 Task: Create an interactive bar chart with variable groupings.
Action: Mouse moved to (142, 55)
Screenshot: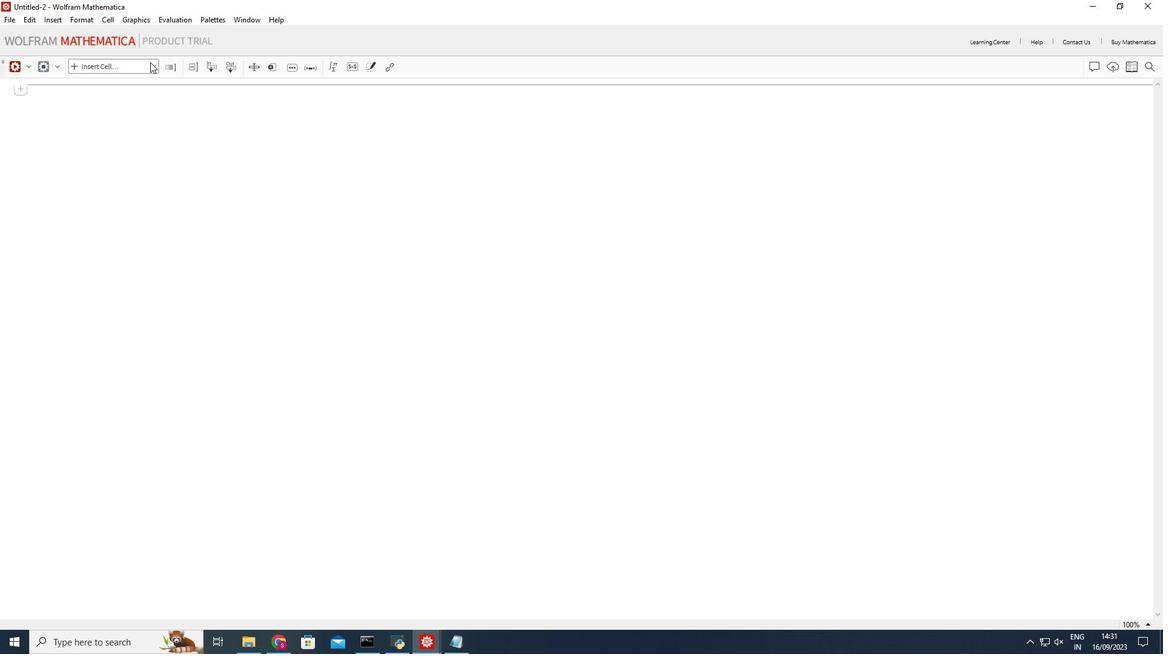 
Action: Mouse pressed left at (142, 55)
Screenshot: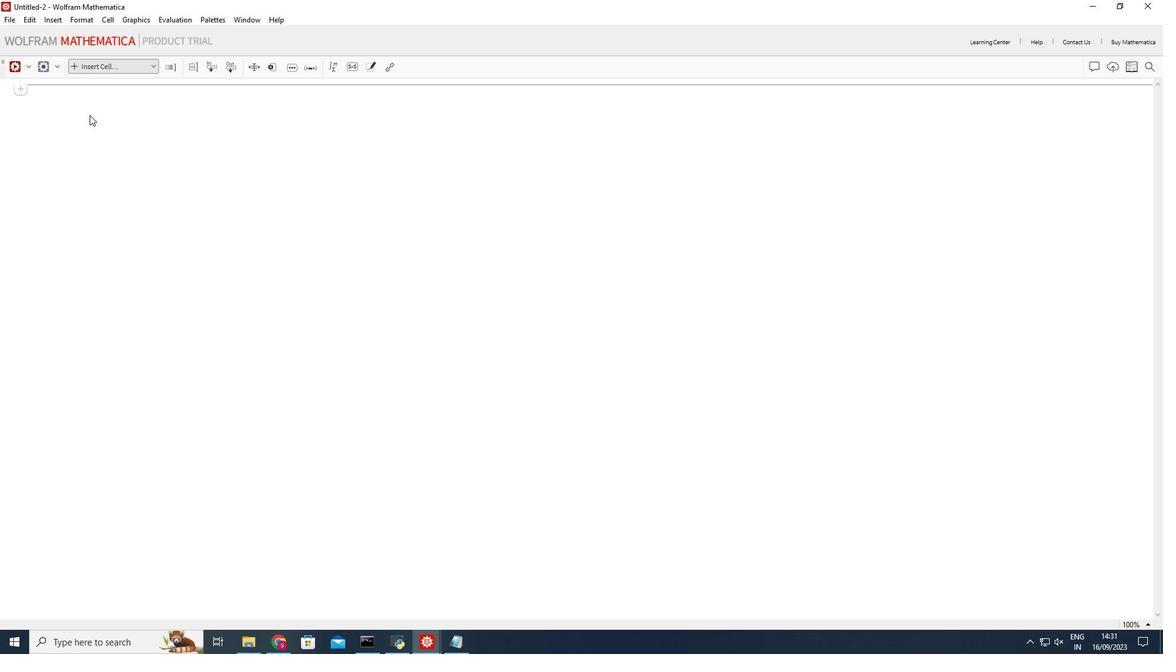 
Action: Mouse moved to (96, 82)
Screenshot: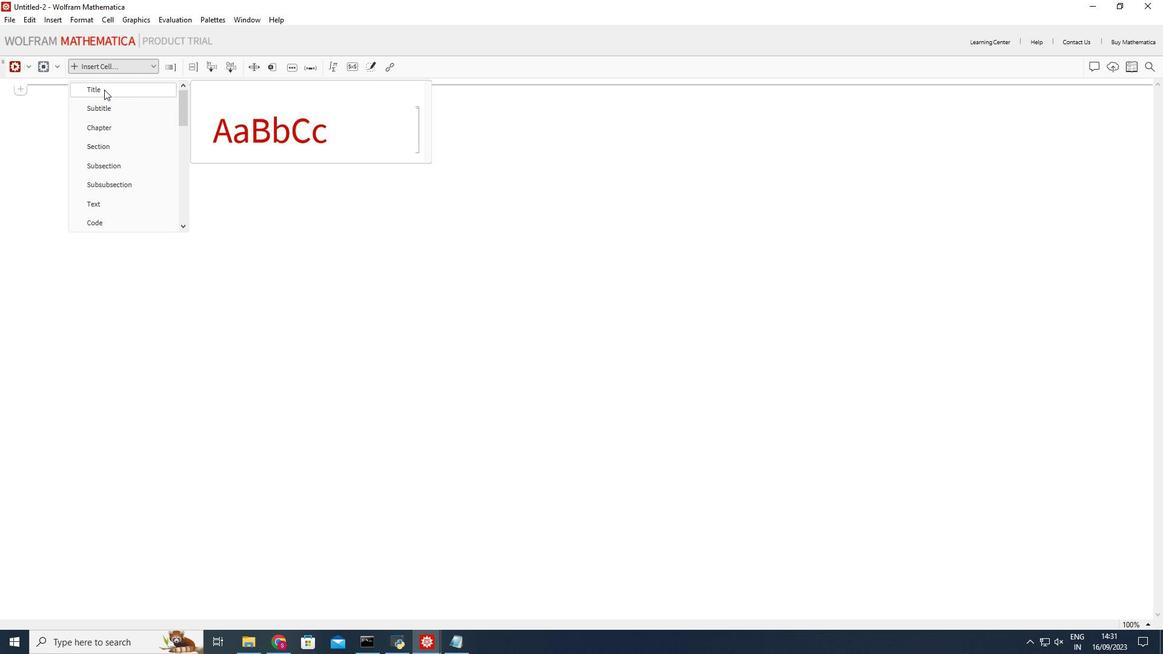 
Action: Mouse pressed left at (96, 82)
Screenshot: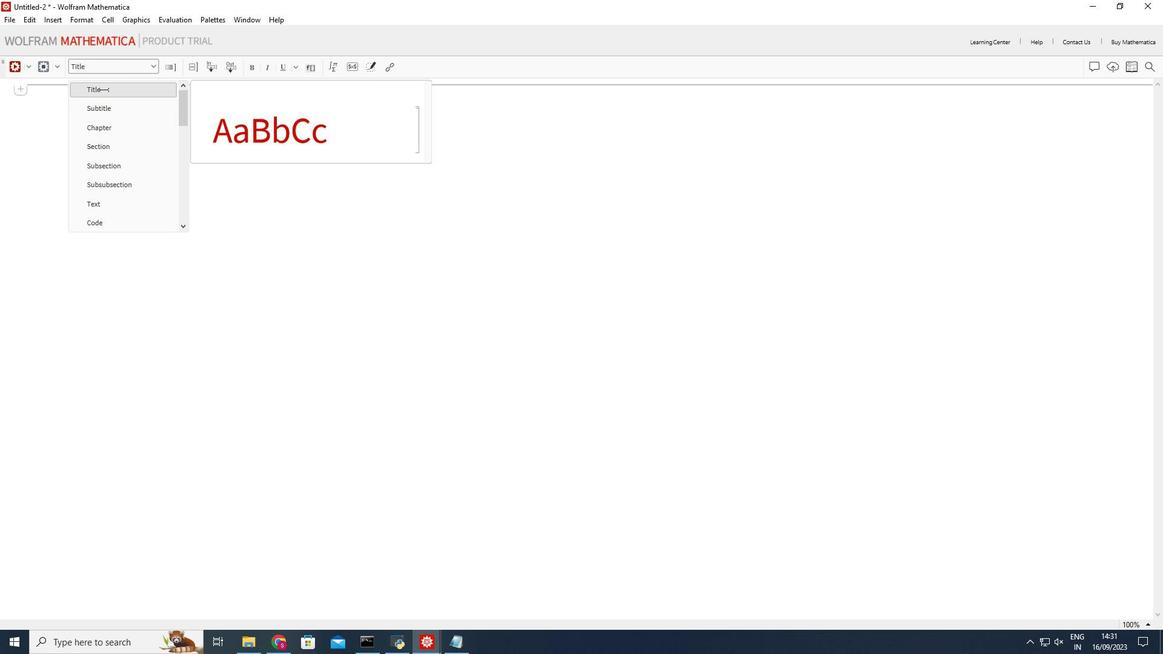 
Action: Mouse moved to (96, 96)
Screenshot: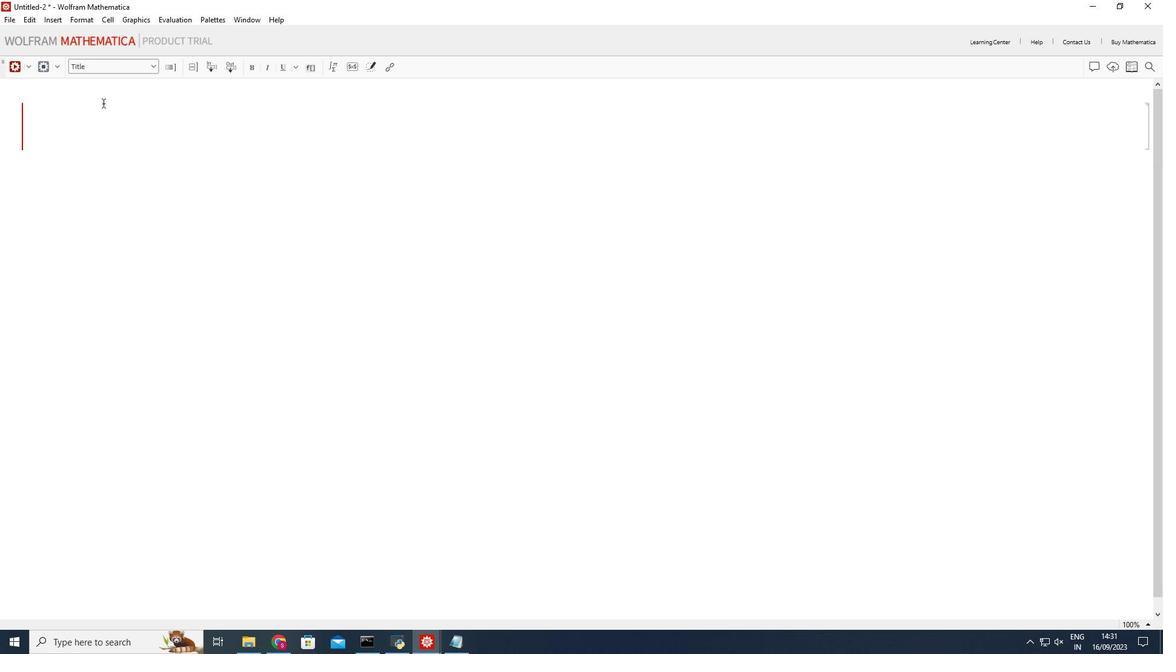 
Action: Mouse pressed left at (96, 96)
Screenshot: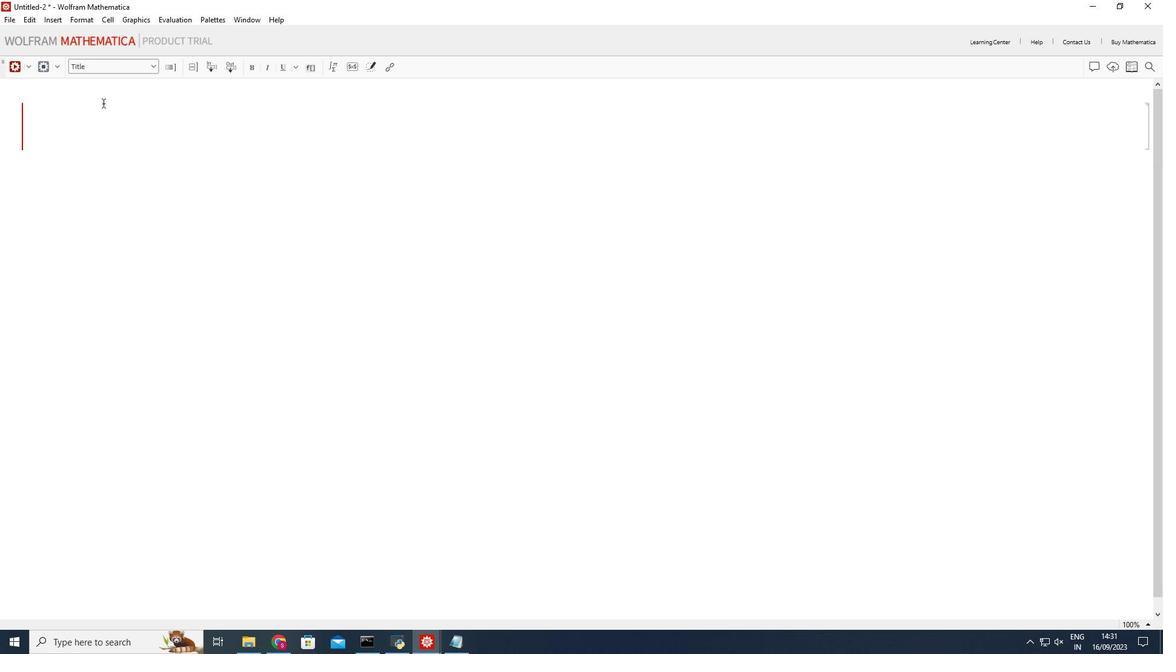 
Action: Mouse moved to (385, 305)
Screenshot: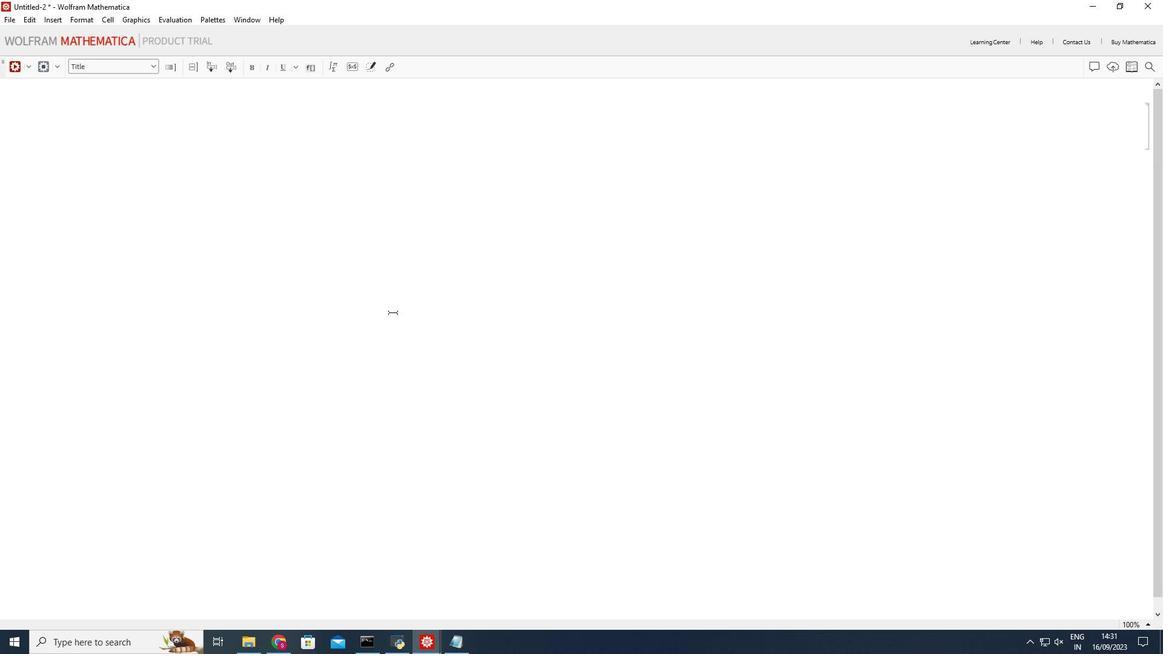 
Action: Key pressed <Key.shift_r>Interactive<Key.space>bar<Key.space>chart<Key.space>with<Key.space>variable<Key.space>groupings
Screenshot: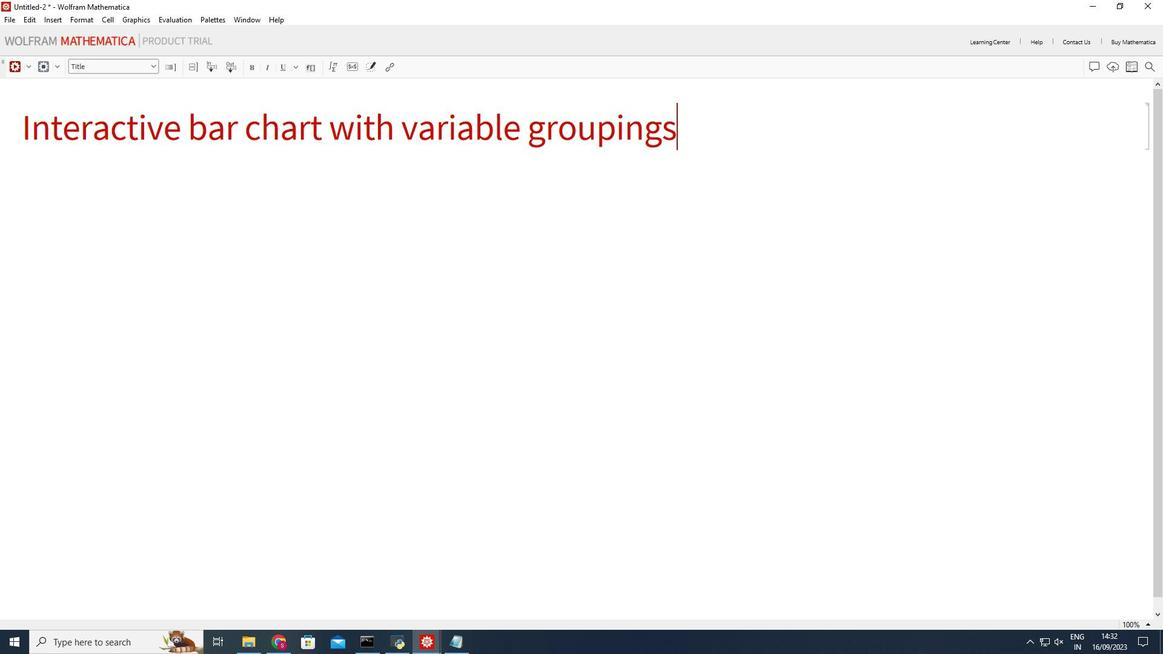 
Action: Mouse moved to (142, 244)
Screenshot: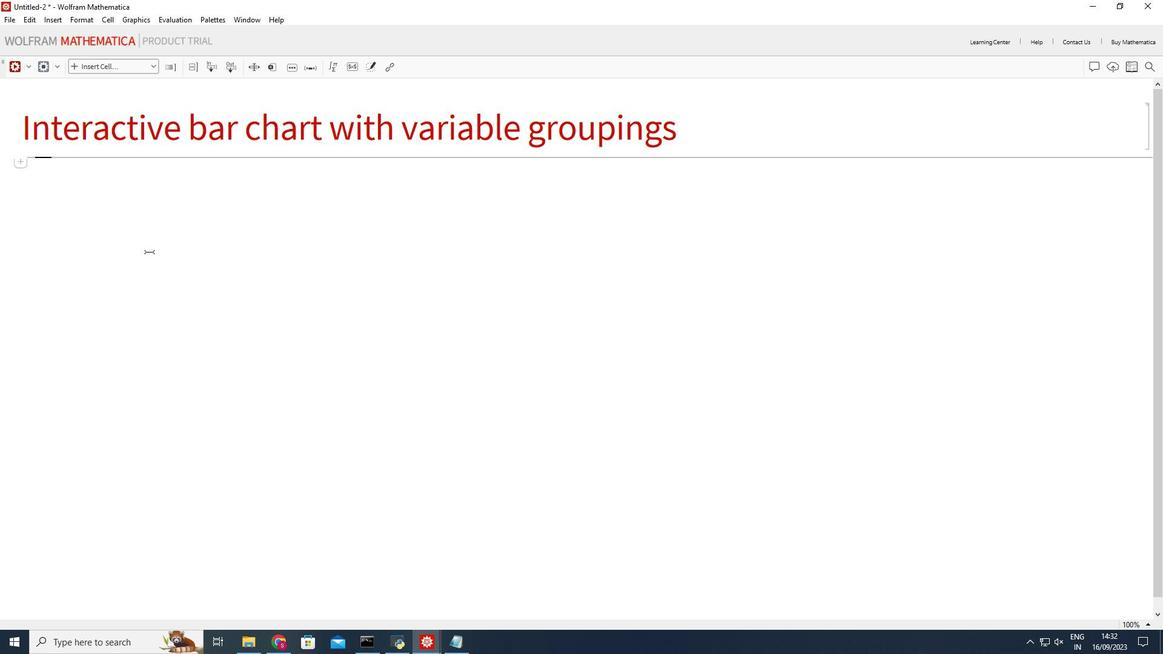 
Action: Mouse pressed left at (142, 244)
Screenshot: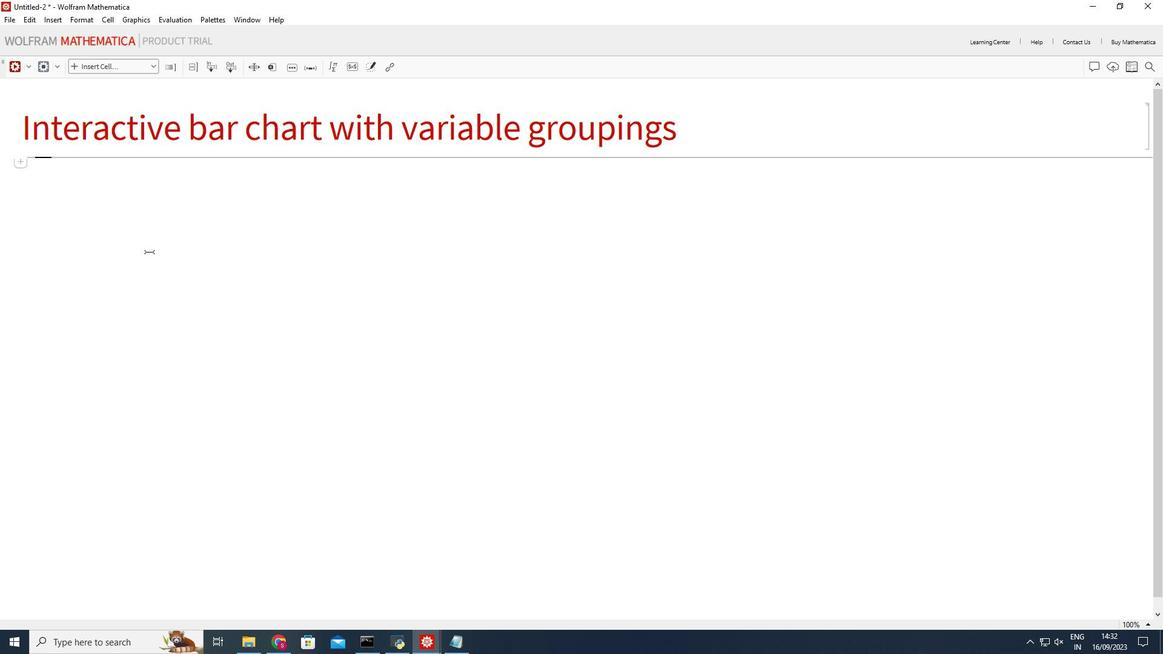 
Action: Mouse moved to (146, 55)
Screenshot: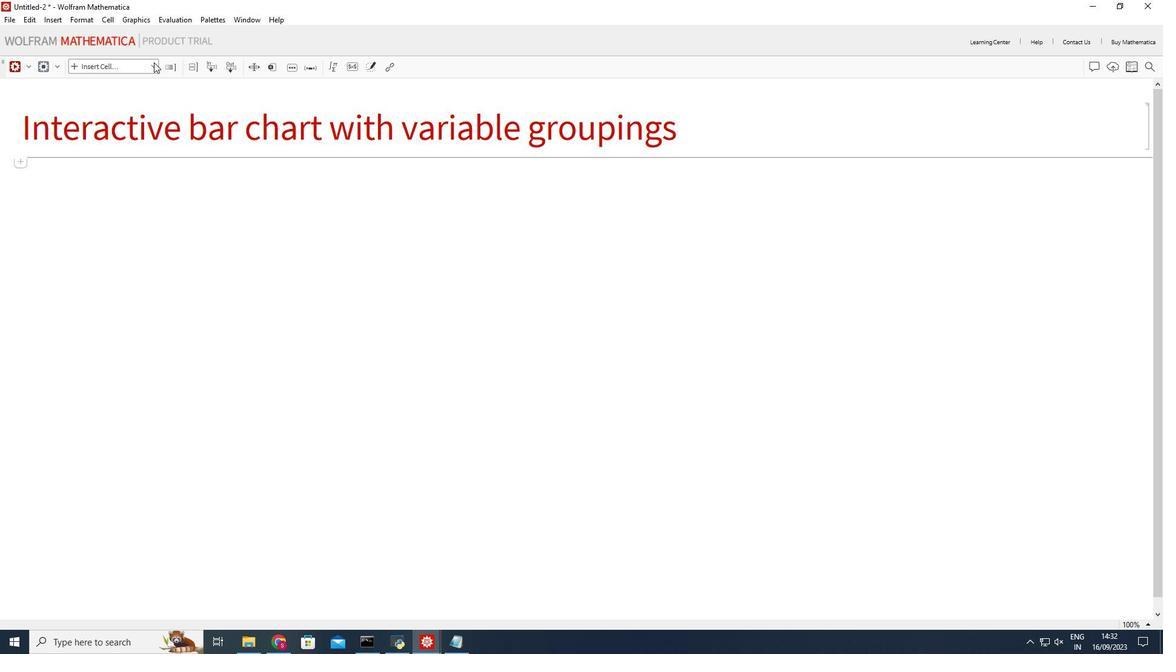 
Action: Mouse pressed left at (146, 55)
Screenshot: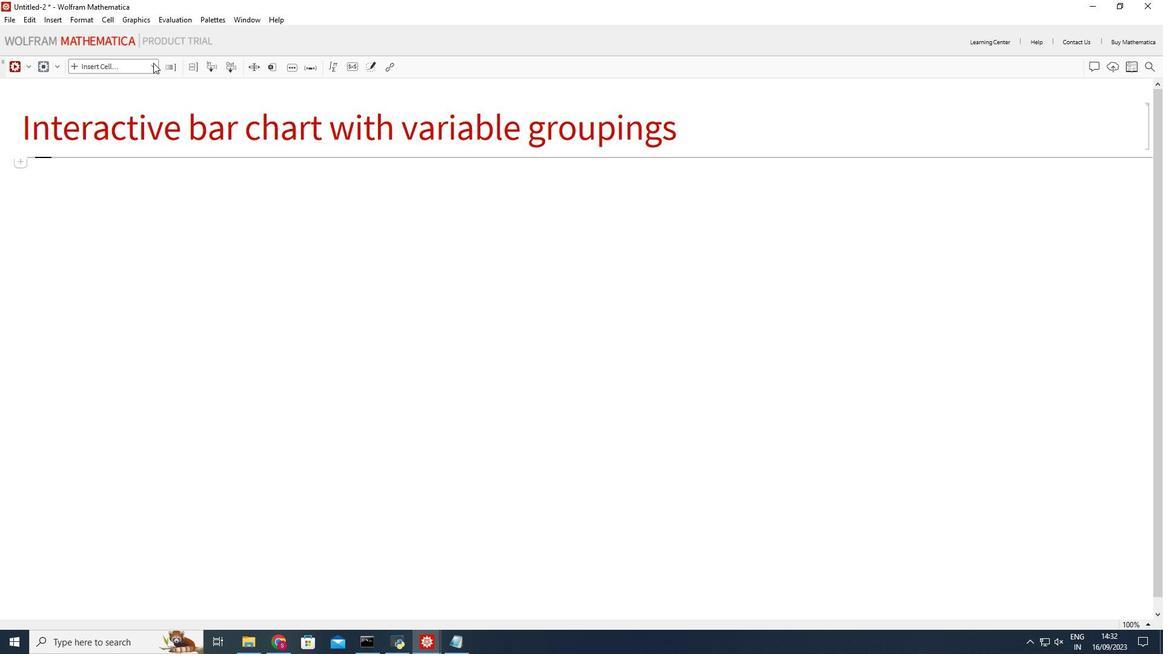 
Action: Mouse moved to (104, 216)
Screenshot: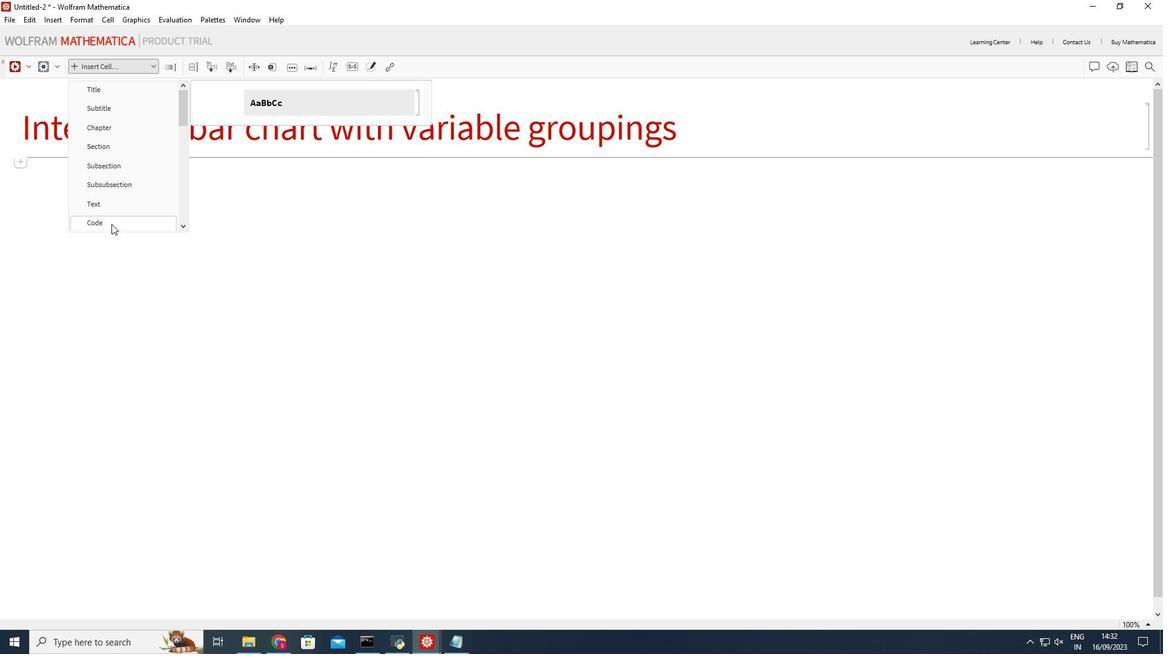 
Action: Mouse pressed left at (104, 216)
Screenshot: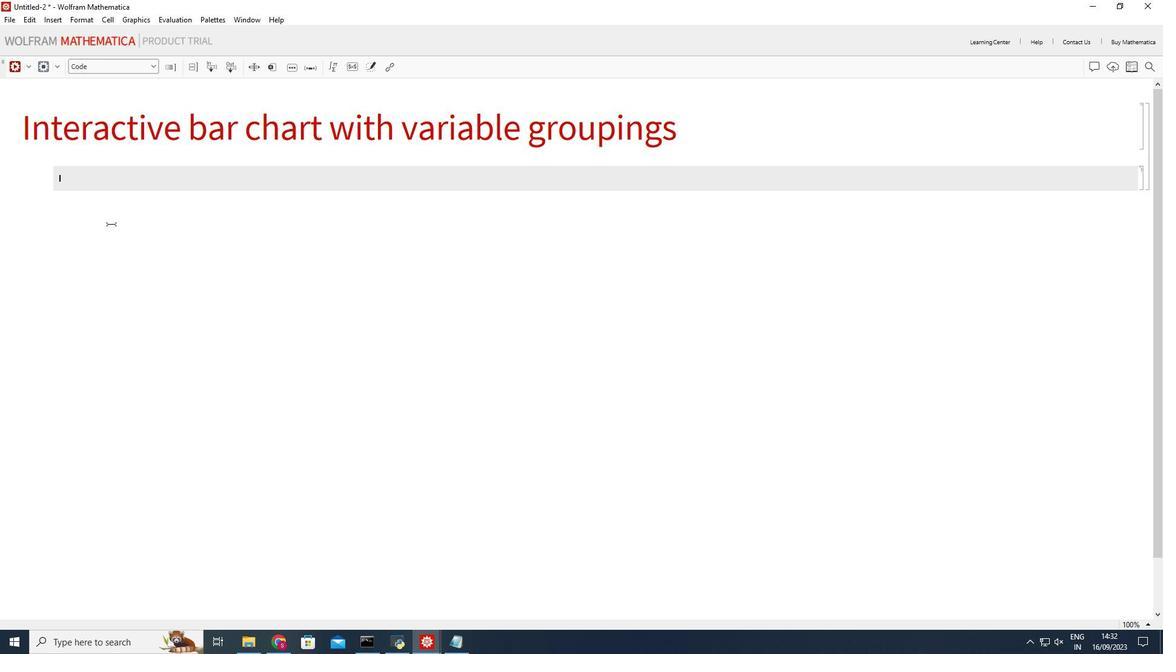 
Action: Mouse moved to (93, 172)
Screenshot: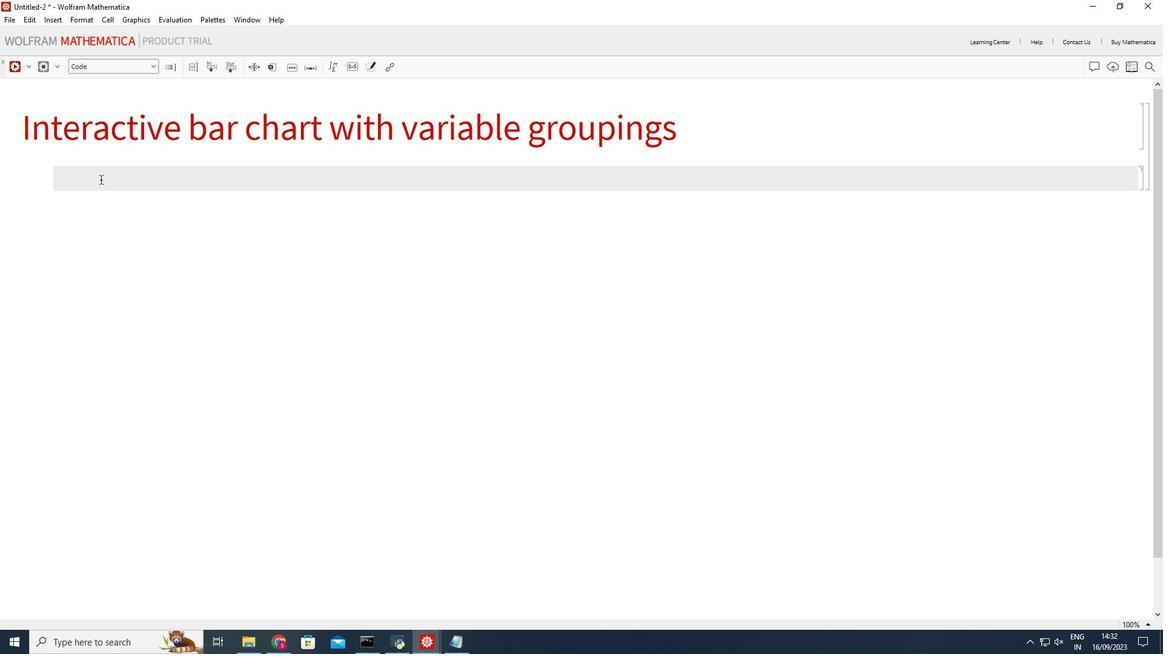
Action: Mouse pressed left at (93, 172)
Screenshot: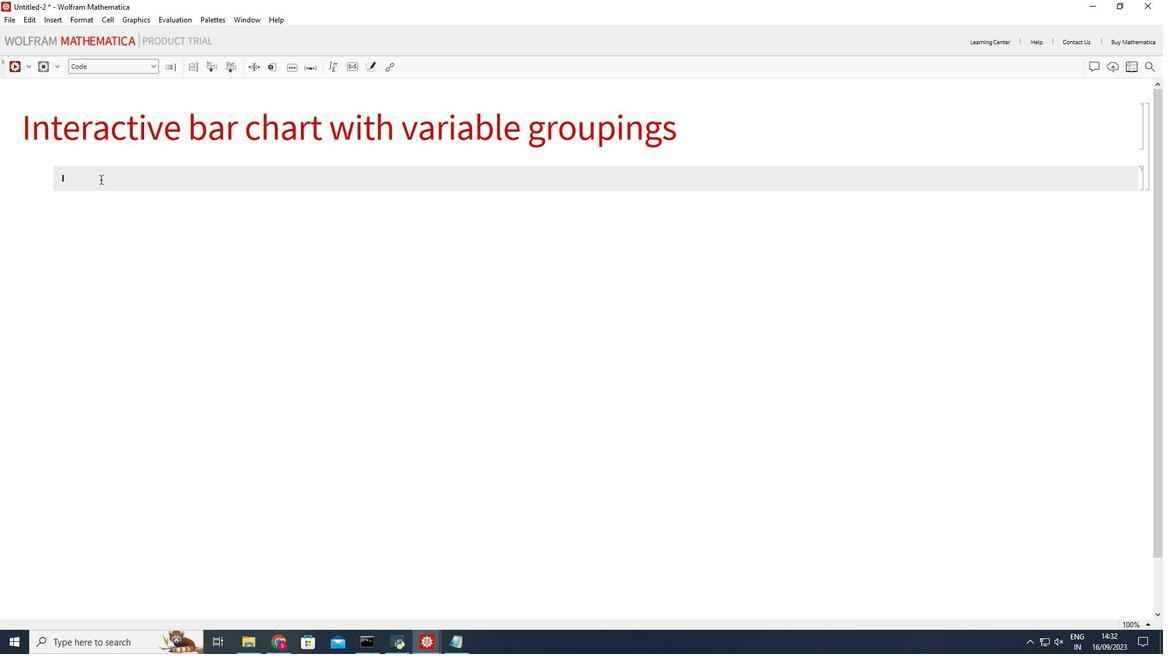 
Action: Mouse moved to (185, 244)
Screenshot: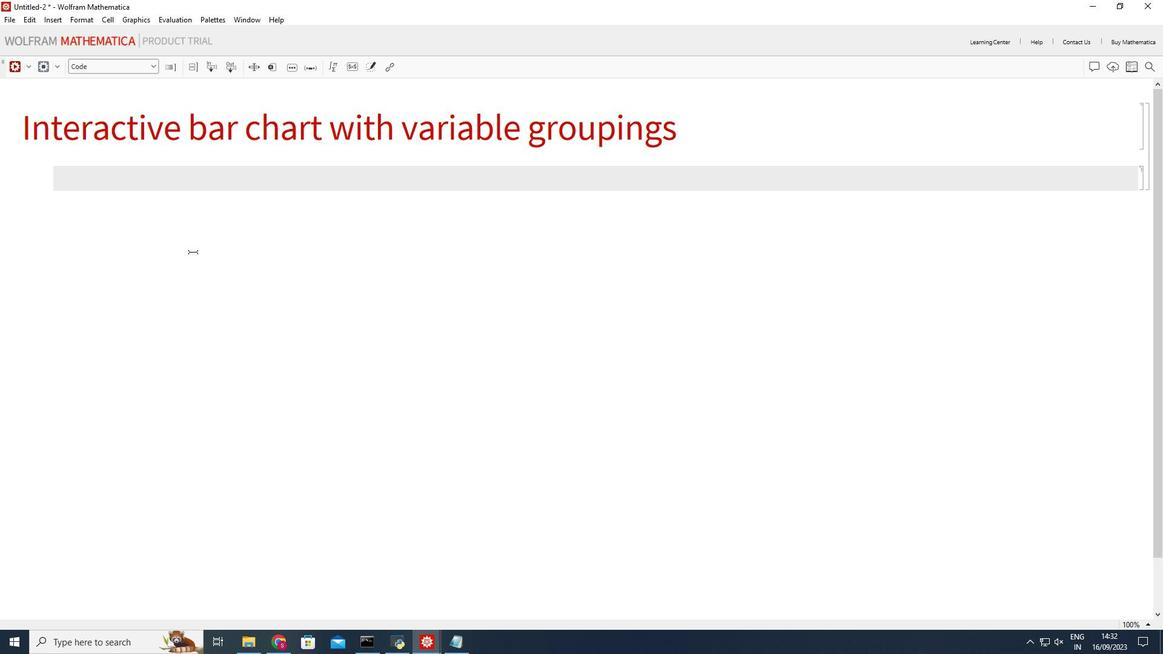 
Action: Key pressed <Key.shift_r>(*
Screenshot: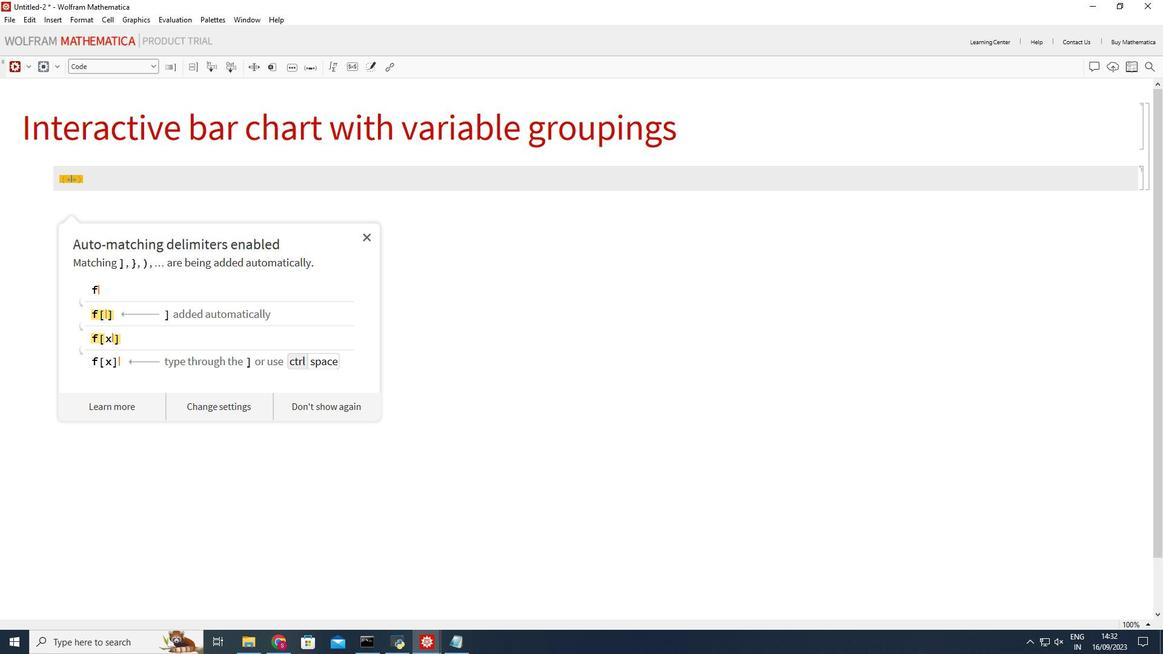 
Action: Mouse moved to (358, 230)
Screenshot: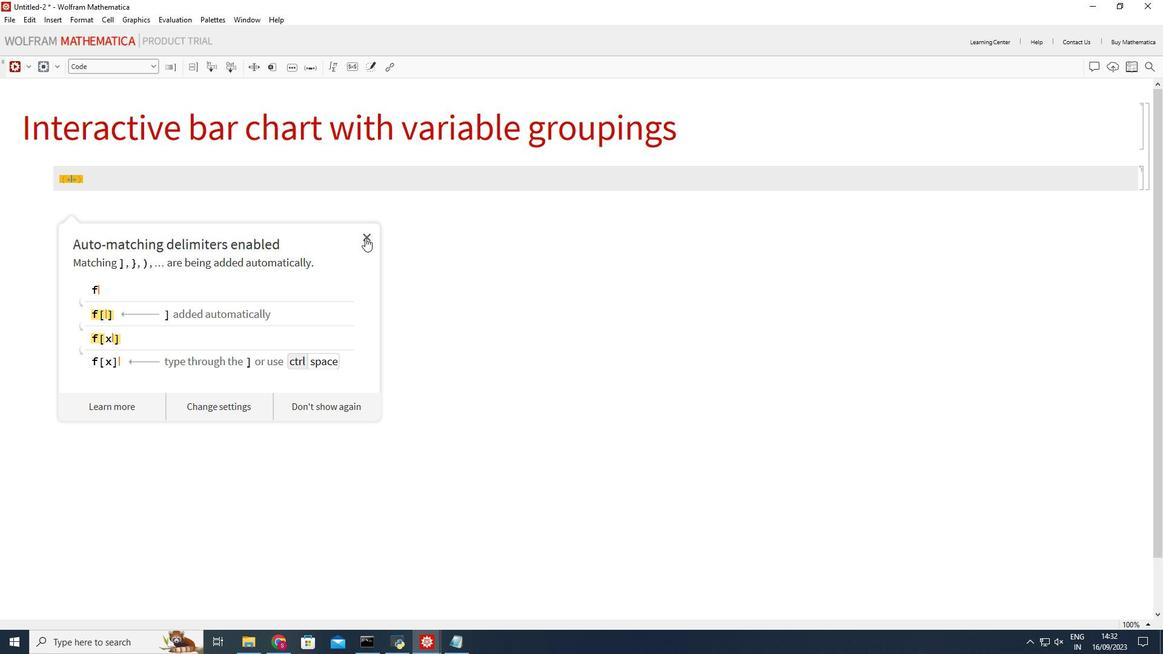 
Action: Mouse pressed left at (358, 230)
Screenshot: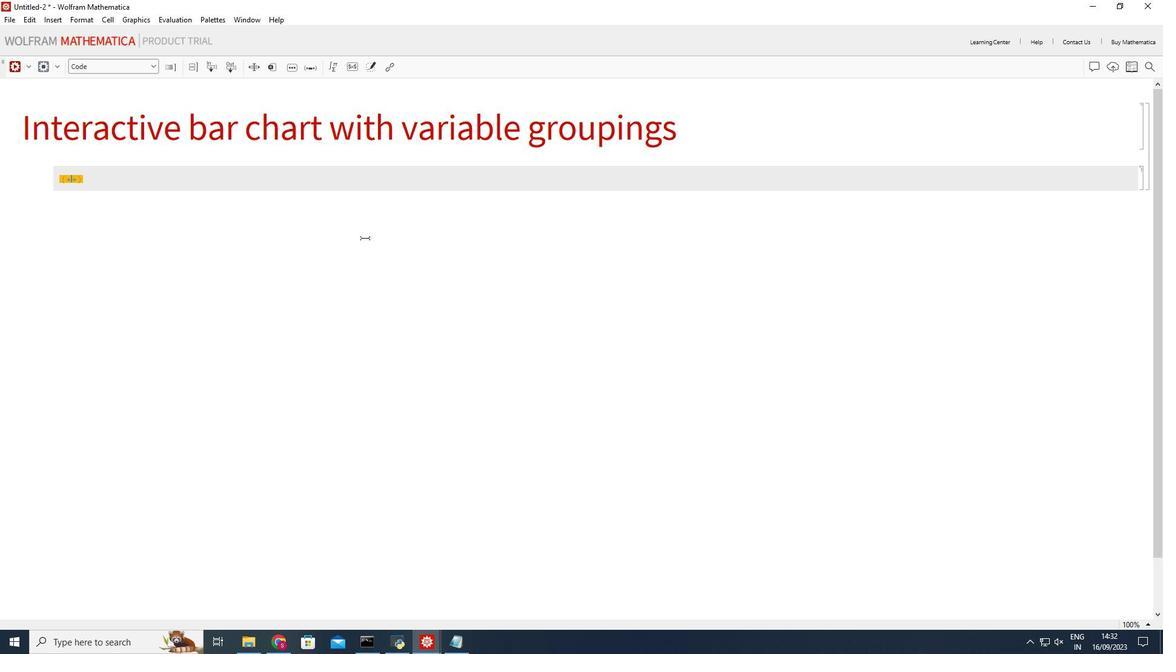 
Action: Mouse moved to (367, 256)
Screenshot: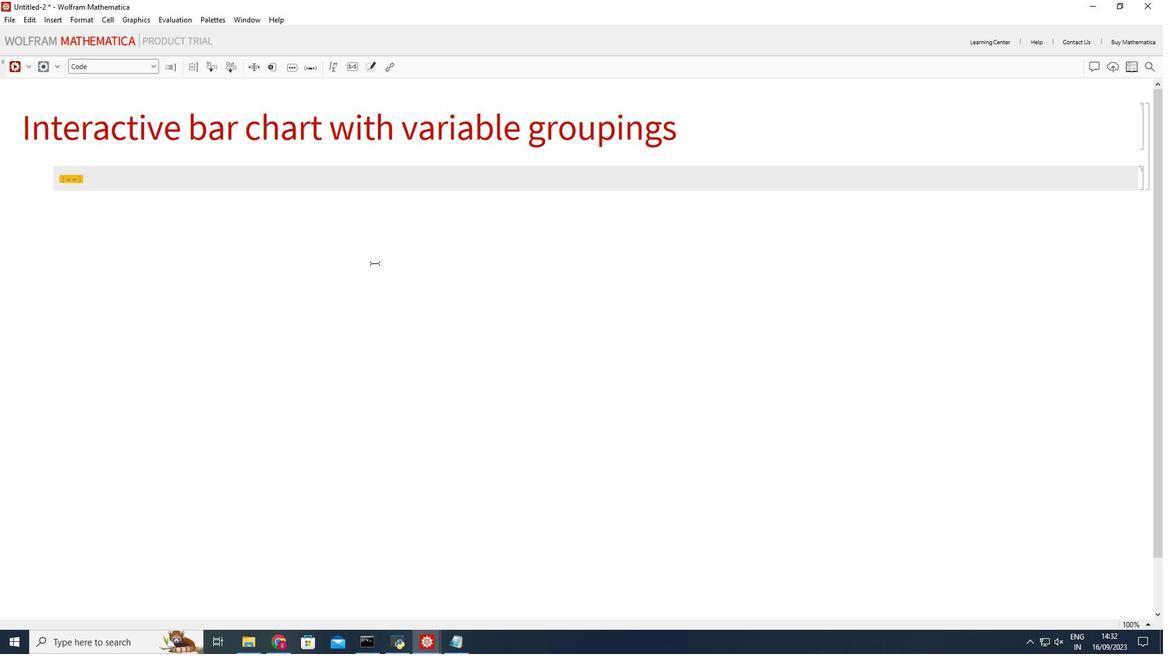 
Action: Key pressed <Key.space><Key.shift_r>Sample<Key.space>data<Key.space>for<Key.space>the<Key.space>bar<Key.space>chart<Key.space><Key.right><Key.right><Key.enter>data<Key.space>=<Key.space><Key.shift_r>{{<Key.shift_r>"<Key.shift_r>Group<Key.space>1<Key.right>,<Key.space><Key.shift_r>"<Key.shift_r><Key.shift_r><Key.shift_r><Key.shift_r><Key.shift_r><Key.shift_r><Key.shift_r><Key.shift_r><Key.shift_r><Key.shift_r><Key.shift_r><Key.shift_r><Key.shift_r><Key.shift_r><Key.shift_r><Key.shift_r>Category<Key.space><Key.shift_r>A<Key.right>,<Key.space>10<Key.shift_r>},<Key.enter><Key.tab><Key.shift_r>{"<Key.shift_r>Group<Key.space>1<Key.right>,<Key.space><Key.shift_r>"<Key.shift_r>Category<Key.space><Key.shift_r>B<Key.right>,<Key.space>15<Key.right><Key.left>,<Key.backspace><Key.right>,<Key.enter><Key.shift_r>{<Key.shift_r>"<Key.shift_r>Gropu<Key.backspace><Key.backspace><Key.backspace>oup<Key.space>1<Key.right>,<Key.space><Key.shift_r>"<Key.shift_r>Catg<Key.backspace>egory<Key.space><Key.shift_r>C<Key.shift_r>",<Key.space>5<Key.right>,<Key.enter><Key.shift_r>{<Key.shift_r>"<Key.shift_r>Group<Key.space>2<Key.shift_r>",<Key.space><Key.shift_r>"<Key.shift_r>Category<Key.space><Key.shift_r>A<Key.right>,<Key.space>8<Key.right>,<Key.enter><Key.shift_r>{<Key.shift_r>"<Key.shift_r>Group<Key.space>2<Key.shift_r>",<Key.space><Key.shift_r>"<Key.shift_r>Category<Key.space><Key.shift_r>B<Key.shift_r>",<Key.space>12<Key.right>,<Key.enter><Key.shift_r>{<Key.shift_r>"<Key.shift_r>Group<Key.space>2<Key.shift_r>",<Key.shift_r>"<Key.shift_r>Category<Key.space><Key.shift_r>C<Key.shift_r>",7<Key.right><Key.right>;<Key.enter><Key.enter><Key.backspace><Key.shift_r>(*<Key.space><Key.shift_r>Function<Key.space>to<Key.space>generate<Key.space>the<Key.space>bar<Key.space>chart<Key.space><Key.right><Key.right><Key.enter>generate<Key.shift_r>Bar<Key.shift_r>Chart<Key.enter>[data<Key.shift_r>_,<Key.space>selected<Key.shift_r>Group<Key.shift_r>_,<Key.space>show<Key.shift_r>Labels<Key.shift_r>_,<Key.space>bar<Key.shift_r>Style<Key.shift_r>_<Key.right><Key.space><Key.shift_r>:=<Key.space><Key.shift_r>Module[<Key.shift_r>{filtered<Key.shift_r>Data,<Key.space>labels,<Key.space>values<Key.space>=<Key.backspace><Key.backspace><Key.right>,<Key.space><Key.left><Key.left><Key.left><Key.left><Key.right><Key.right><Key.right><Key.right><Key.shift_r>(*<Key.shift_r><Key.space><Key.shift_r>Filter<Key.space>data<Key.space>based<Key.space>on<Key.space>selected<Key.space>group<Key.space><Key.right><Key.right><Key.enter>filtered<Key.shift_r>Data<Key.space>=<Key.space><Key.shift_r>Select[data,<Key.space><Key.shift_r>#[[1]]==<Key.space>selected<Key.shift_r>Grop<Key.backspace>up<Key.space><Key.shift_r><Key.shift_r><Key.shift_r><Key.shift_r><Key.shift_r>&];<Key.space><Key.left><Key.left><Key.left><Key.left><Key.left><Key.left><Key.left><Key.left><Key.left><Key.left><Key.left><Key.left><Key.left><Key.left><Key.left><Key.left><Key.left><Key.left><Key.left><Key.left><Key.left><Key.left><Key.left><Key.left><Key.left><Key.left><Key.left><Key.left><Key.left><Key.left><Key.left><Key.left><Key.left><Key.left><Key.left><Key.left><Key.left><Key.left><Key.left><Key.left><Key.left><Key.left><Key.left><Key.left><Key.left><Key.left><Key.left><Key.left><Key.left><Key.left><Key.left><Key.left><Key.left><Key.left><Key.left><Key.left><Key.left><Key.left><Key.left><Key.left><Key.left><Key.right><Key.backspace><Key.enter><Key.right><Key.right><Key.right><Key.right><Key.right><Key.right><Key.right><Key.right><Key.right><Key.right><Key.right><Key.right><Key.right><Key.right><Key.right><Key.right><Key.right><Key.right><Key.right><Key.right><Key.right><Key.right><Key.right><Key.right><Key.right><Key.right><Key.right><Key.right><Key.right><Key.right><Key.right><Key.right><Key.right><Key.right><Key.right><Key.right><Key.right><Key.right><Key.right><Key.right><Key.right><Key.right><Key.right><Key.right><Key.right><Key.right><Key.right><Key.right><Key.right><Key.right><Key.right><Key.right><Key.right><Key.right><Key.right><Key.right><Key.right><Key.right><Key.right><Key.right><Key.space><Key.enter><Key.shift_r><Key.shift_r><Key.shift_r><Key.shift_r><Key.shift_r><Key.shift_r><Key.shift_r><Key.shift_r><Key.shift_r><Key.shift_r><Key.shift_r><Key.shift_r><Key.shift_r><Key.shift_r><Key.shift_r><Key.shift_r><Key.shift_r>(*<Key.space><Key.shift_r>Extract<Key.space>labels<Key.space>and<Key.space>values<Key.space><Key.right><Key.right><Key.space>labels<Key.space>=<Key.space>filtered<Key.shift_r>Data[[<Key.shift_r>All,2<Key.right><Key.right>;<Key.enter>values<Key.space>=<Key.space>filtered<Key.shift_r>Data[[<Key.shift_r>All,3]];<Key.enter><Key.shift_r>(*create<Key.space>the<Key.space>bar<Key.space>chart<Key.space><Key.backspace><Key.right><Key.right><Key.enter><Key.shift_r>Bar<Key.shift_r>Chart[values,<Key.space><Key.shift_r>Chart<Key.shift_r>Labels<Key.enter><Key.space><Key.shift_r>If[show<Key.shift_r>Labels,<Key.space>labels,<Key.space><Key.shift_r>None<Key.right>,<Key.enter><Key.shift_r>Chart<Key.shift_r>Style<Key.enter><Key.space>bar<Key.shift_r>Style,<Key.space><Key.enter><Key.shift_r>Plot<Key.shift_r>Label<Key.enter><Key.shift_r>"<Key.shift_r>Bar<Key.space>chart<Key.space>for<Key.space><Key.right><Key.space><Key.shift_r><><Key.space>selected<Key.shift_r>Groip<Key.backspace><Key.backspace>up,<Key.space><Key.shift_r>Image<Key.shift_r>Size<Key.enter><Key.space>400<Key.right><Key.right><Key.enter><Key.enter><Key.shift_r>(*<Key.shift_r>Define<Key.space>available<Key.space>bar<Key.space>styles<Key.right><Key.right><Key.enter>available<Key.shift_r>Bar<Key.shift_r>Styles<Key.space>=<Key.space><Key.shift_r>Color<Key.shift_r>Daa<Key.backspace>ta[97,<Key.space><Key.shift_r>"<Key.shift_r>Color<Key.shift_r>List<Key.right><Key.right>;<Key.enter><Key.enter><Key.shift_r>(*<Key.space><Key.shift_r>Create<Key.space>an<Key.space>interactive<Key.space>interface<Key.right><Key.right><Key.enter><Key.shift_r>Manipulate[generate<Key.shift_r>Bar<Key.shift_r>Chart<Key.enter>[data,<Key.space>selected<Key.shift_r>Group<Key.enter>,<Key.space>show<Key.shift_r>Labels,<Key.space>bar<Key.shift_r>Style<Key.right>,<Key.space><Key.shift_r>{{selected<Key.shift_r>Group,<Key.space><Key.shift_r>"<Key.shift_r>Group<Key.space>1<Key.right>,<Key.space><Key.shift_r>"<Key.shift_r>Selected<Key.space><Key.shift_r>Group<Key.shift_r>:<Key.space><Key.right><Key.right>,<Key.space><Key.shift_r>"<Key.backspace><Key.shift_r><Key.shift_r><Key.shift_r><Key.shift_r><Key.shift_r><Key.shift_r><Key.shift_r>{<Key.shift_r>"<Key.shift_r>Group<Key.space>1<Key.right>,<Key.space><Key.shift_r>"<Key.shift_r>Group<Key.space>2<Key.right><Key.right><Key.right>,<Key.space><Key.enter><Key.shift_r>{{show<Key.shift_r>Labels<Key.enter>,<Key.space><Key.shift_r><Key.shift_r>True,<Key.space><Key.shift_r>"<Key.shift_r>Show<Key.space><Key.shift_r>Labels<Key.right><Key.right>,<Key.space><Key.shift_r>{<Key.shift_r>True,<Key.space><Key.shift_r>False<Key.right><Key.right>,<Key.space><Key.shift_r>{{bar<Key.shift_r>Style,<Key.space>available<Key.shift_r>Bar<Key.shift_r>Styles[[1]],<Key.space><Key.shift_r>"<Key.shift_r>Bar<Key.space><Key.shift_r>Style<Key.right><Key.right>,<Key.space>available<Key.shift_r>Bar<Key.shift_r>Styles<Key.right>,<Key.space><Key.shift_r>Control<Key.shift_r>Type<Key.enter><Key.space><Key.shift_r>{<Key.shift_r>Setter<Key.shift_r>Bar,<Key.space><Key.shift_r>Checkbox<Key.enter>,<Key.space><Key.shift_r>Popup<Key.shift_r>Menu<Key.right><Key.right><Key.enter><Key.shift_r><Key.enter>
Screenshot: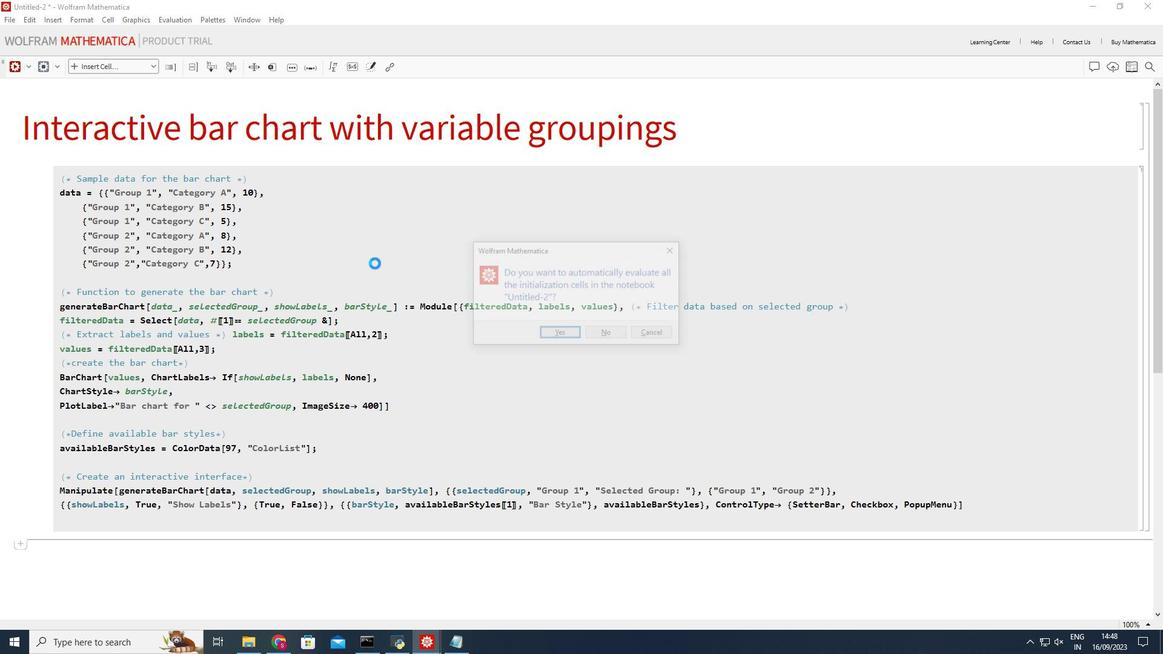 
Action: Mouse moved to (567, 325)
Screenshot: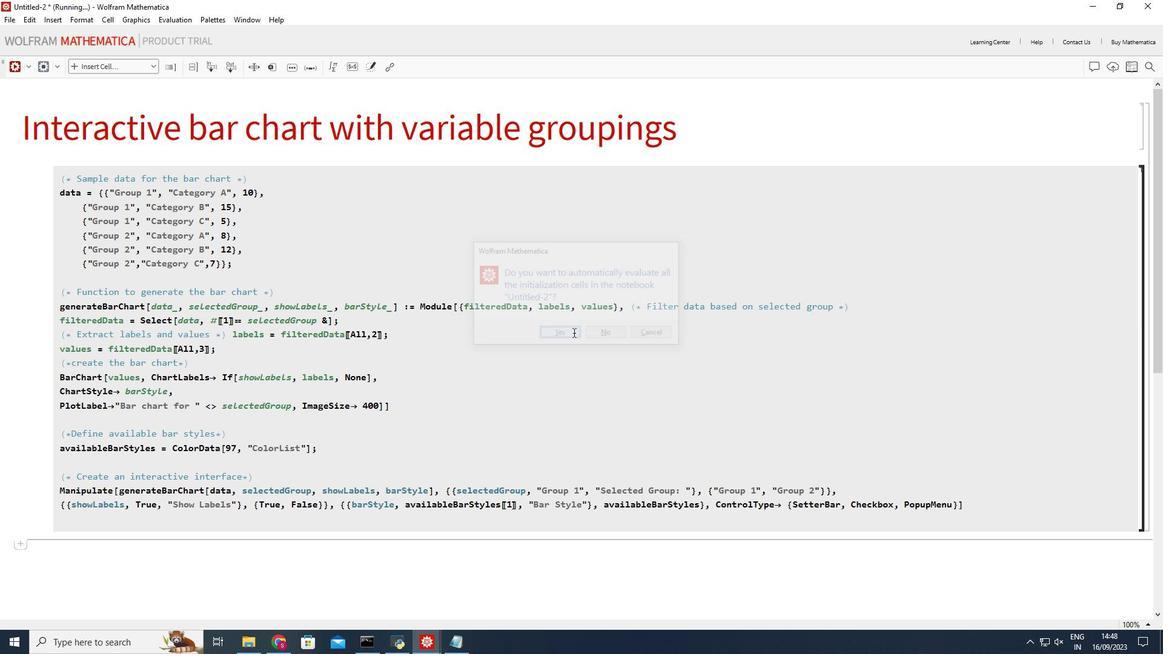 
Action: Mouse pressed left at (567, 325)
Screenshot: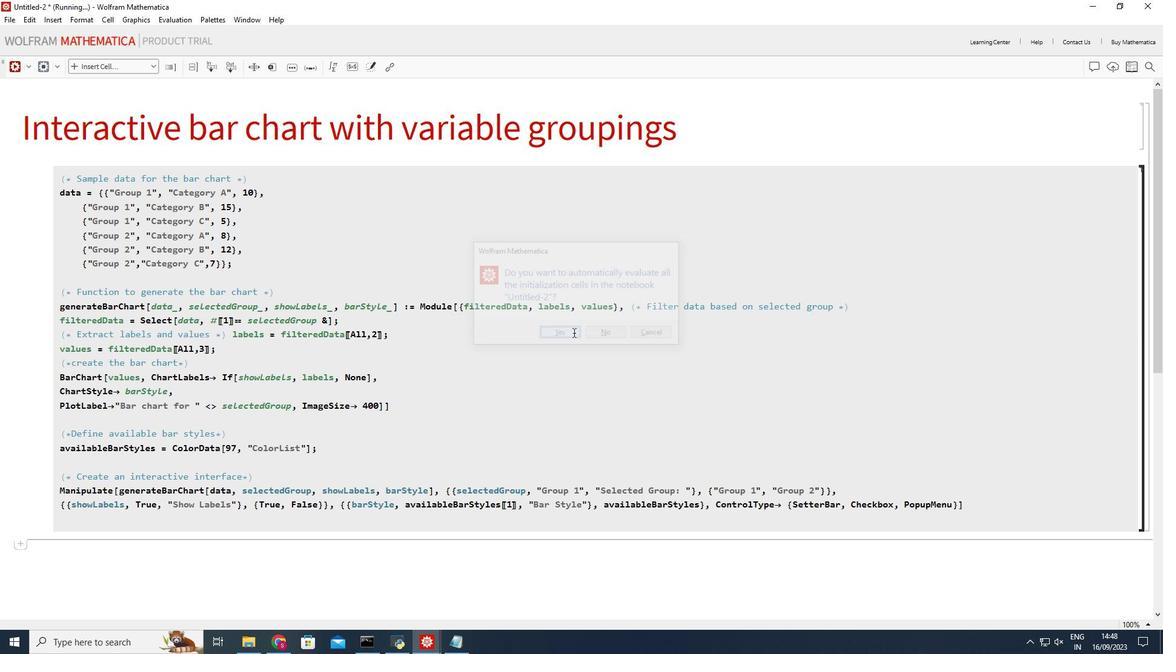 
Action: Mouse scrolled (567, 325) with delta (0, 0)
Screenshot: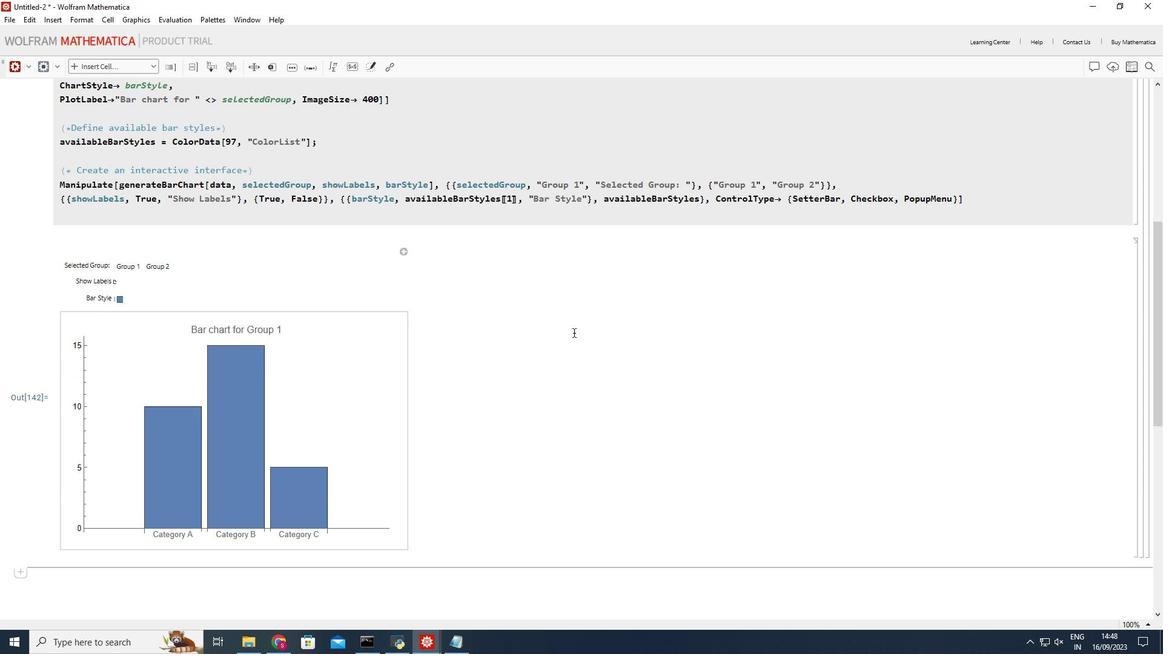 
Action: Mouse scrolled (567, 325) with delta (0, 0)
Screenshot: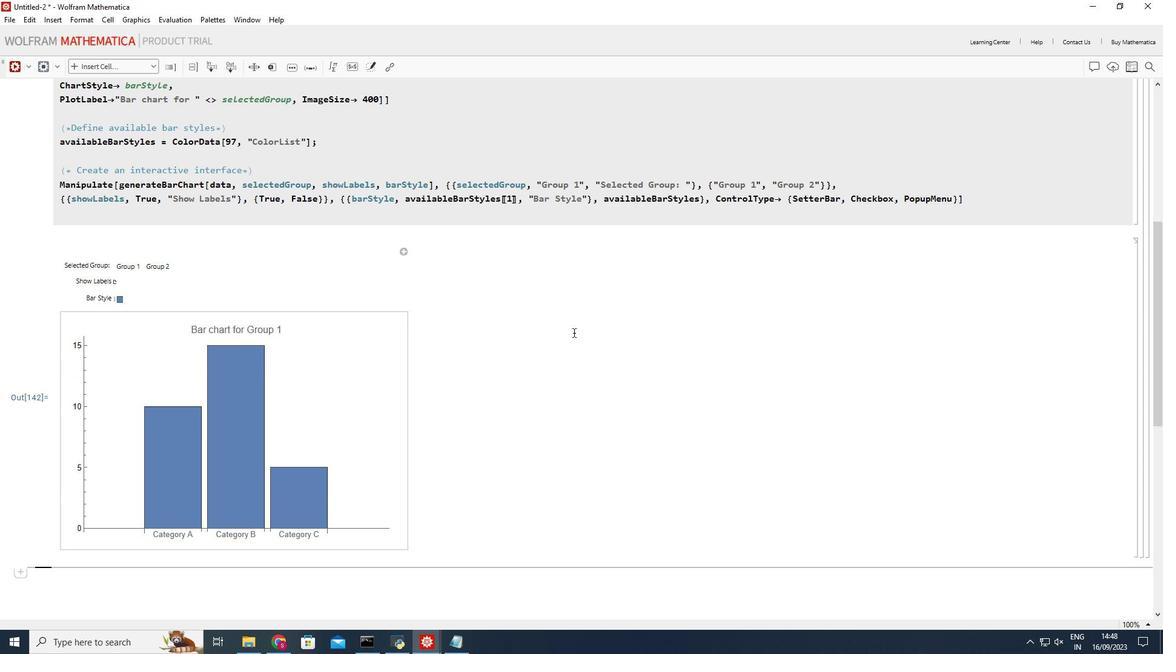 
Action: Mouse scrolled (567, 325) with delta (0, 0)
Screenshot: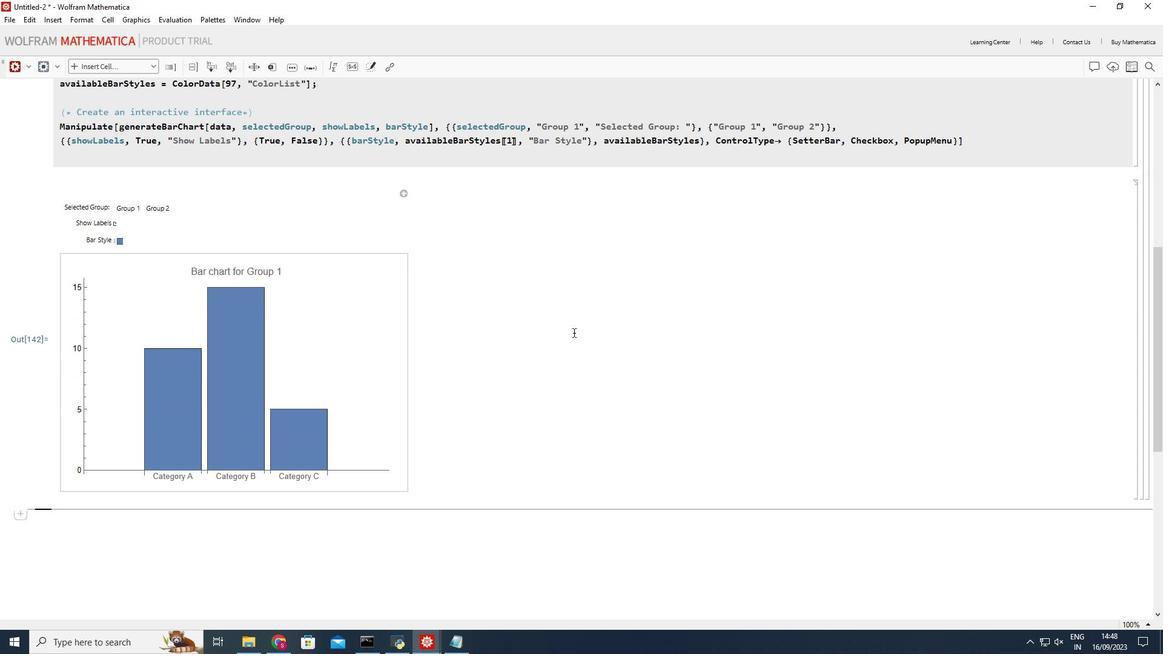 
Action: Mouse moved to (153, 199)
Screenshot: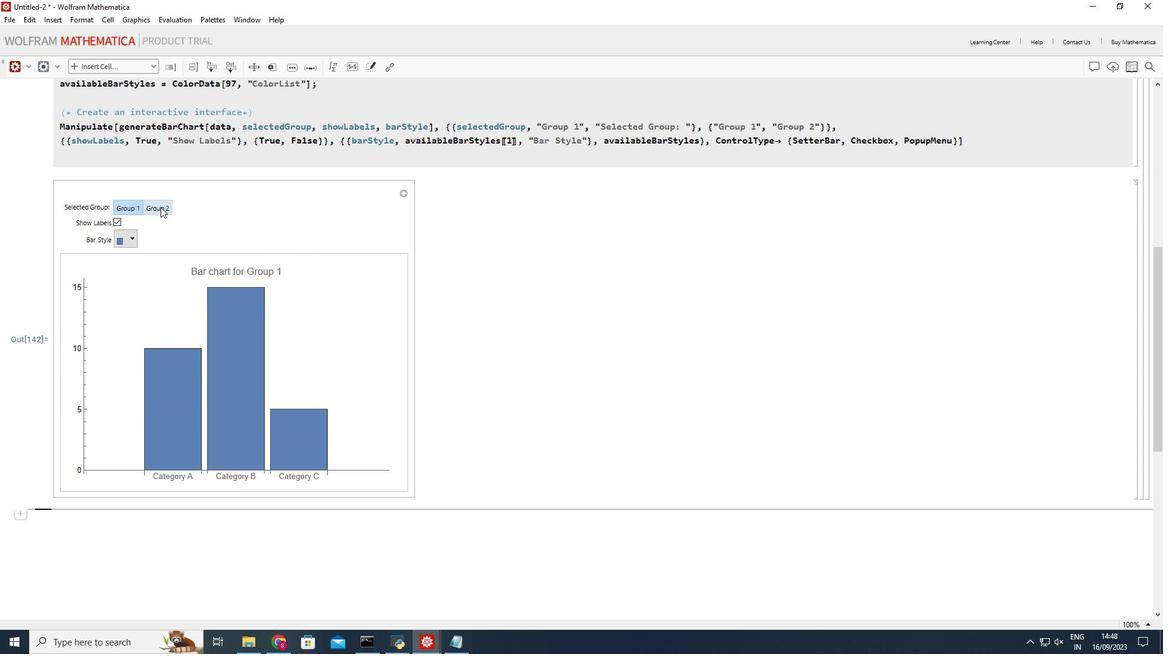 
Action: Mouse pressed left at (153, 199)
Screenshot: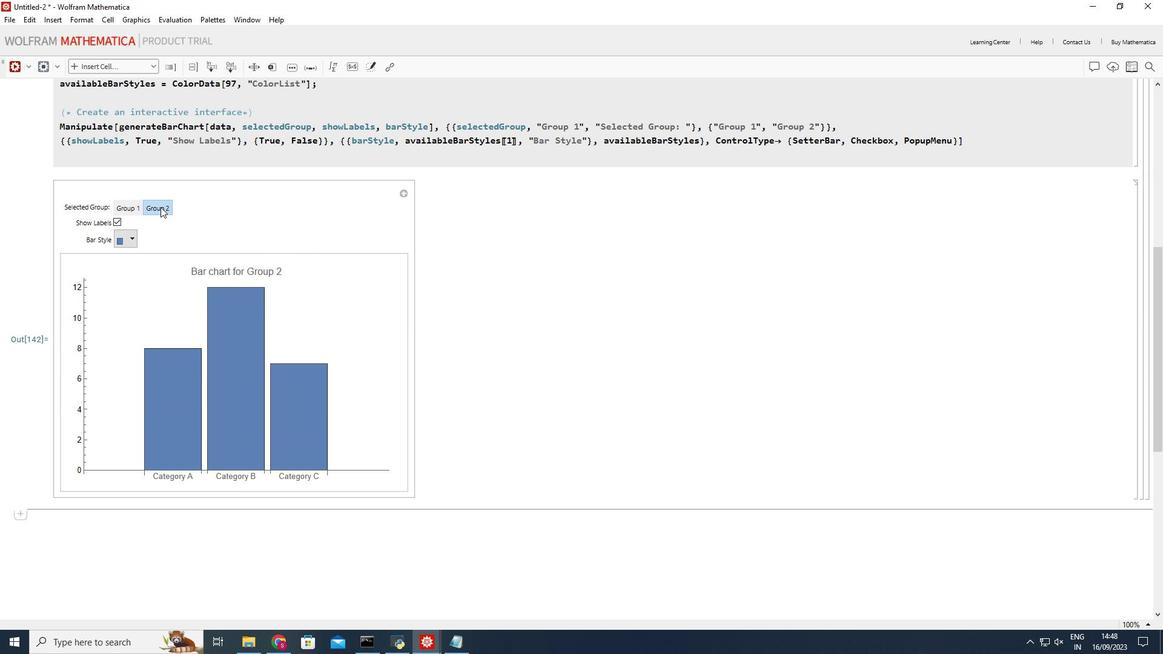 
Action: Mouse moved to (110, 212)
Screenshot: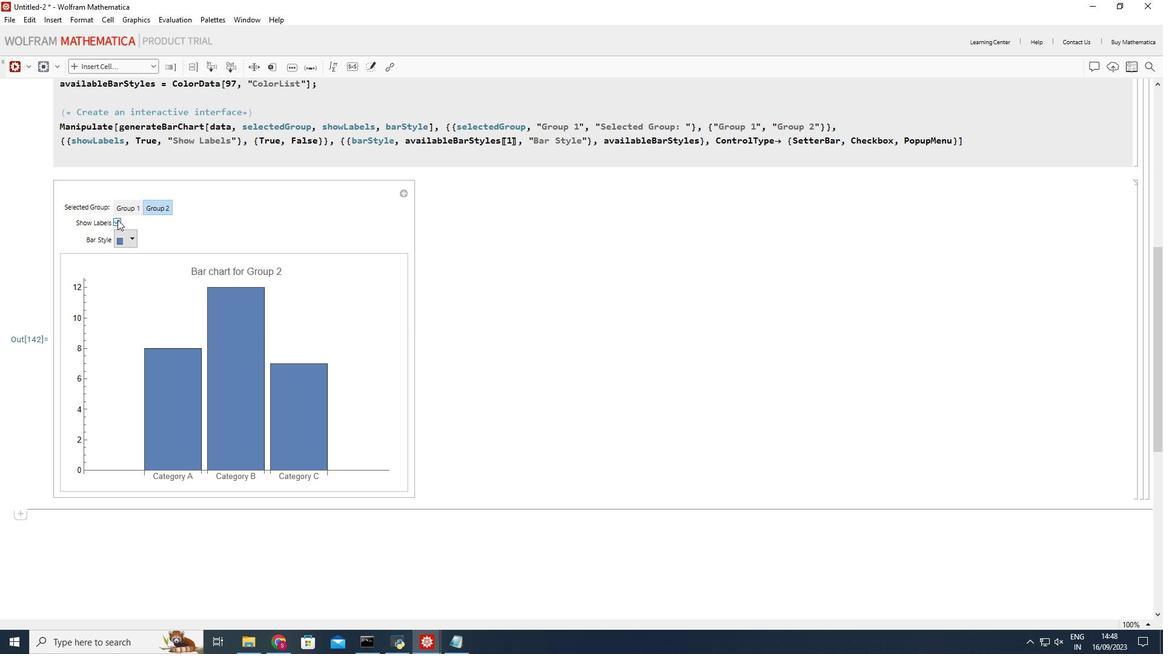 
Action: Mouse pressed left at (110, 212)
Screenshot: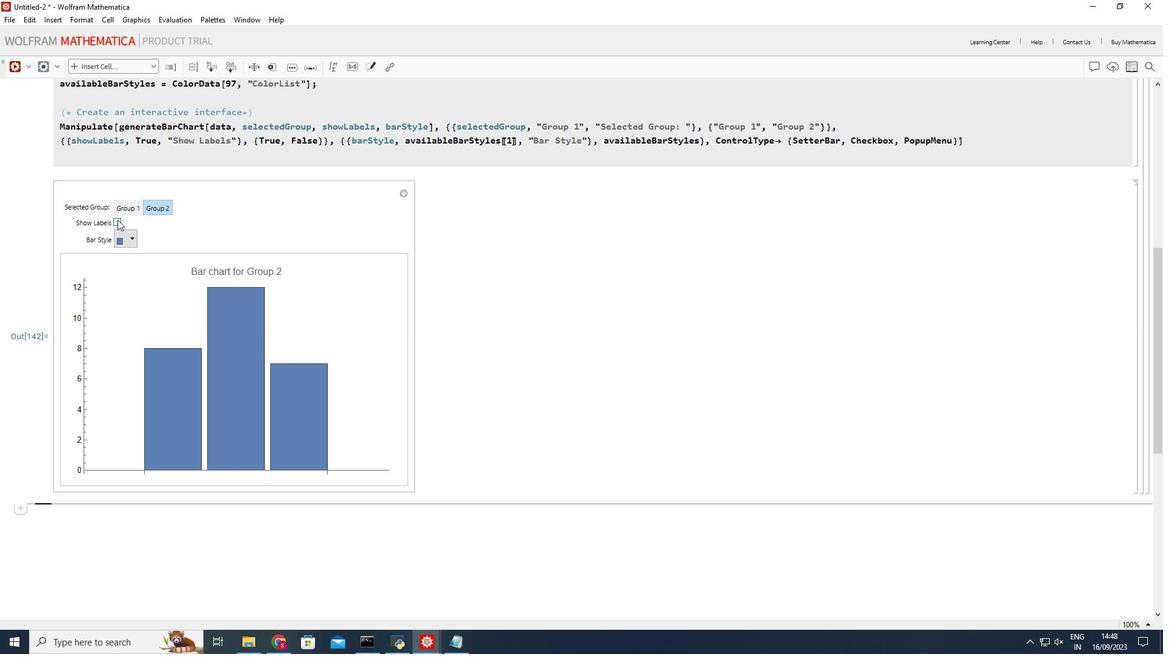 
Action: Mouse moved to (121, 229)
Screenshot: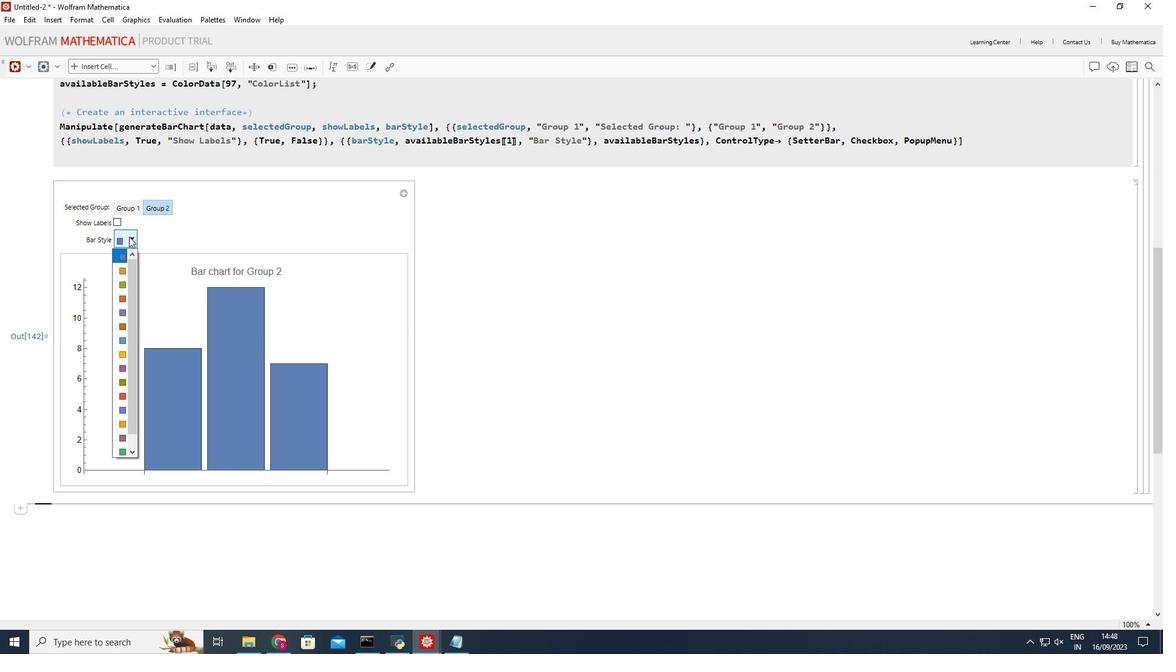 
Action: Mouse pressed left at (121, 229)
Screenshot: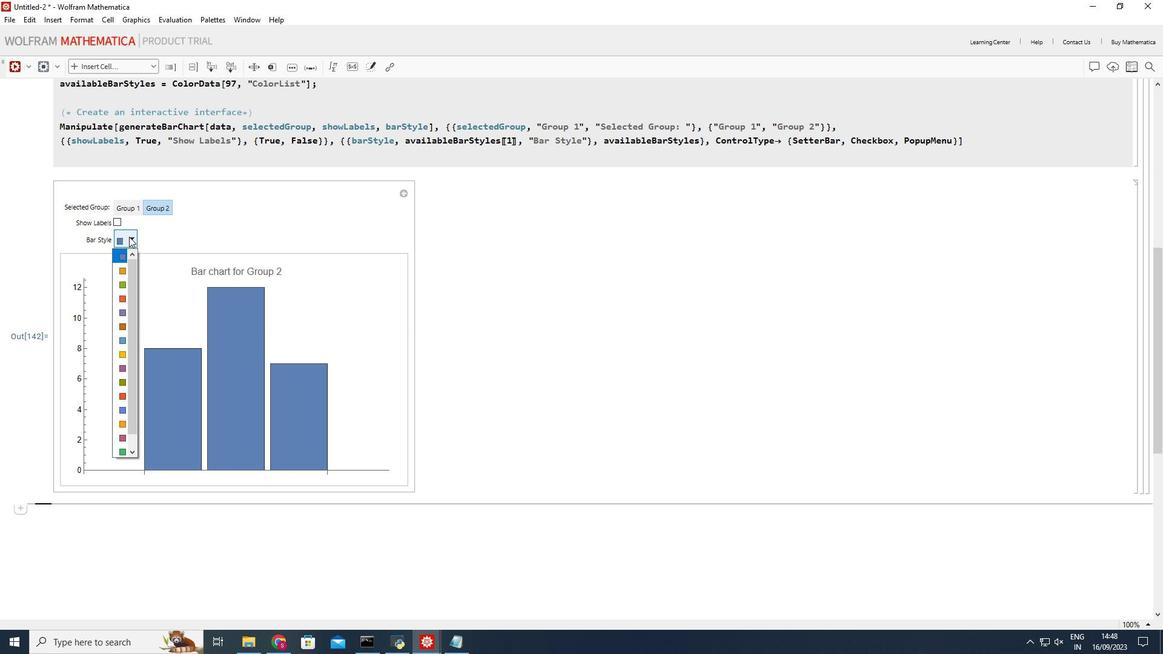 
Action: Mouse moved to (117, 388)
Screenshot: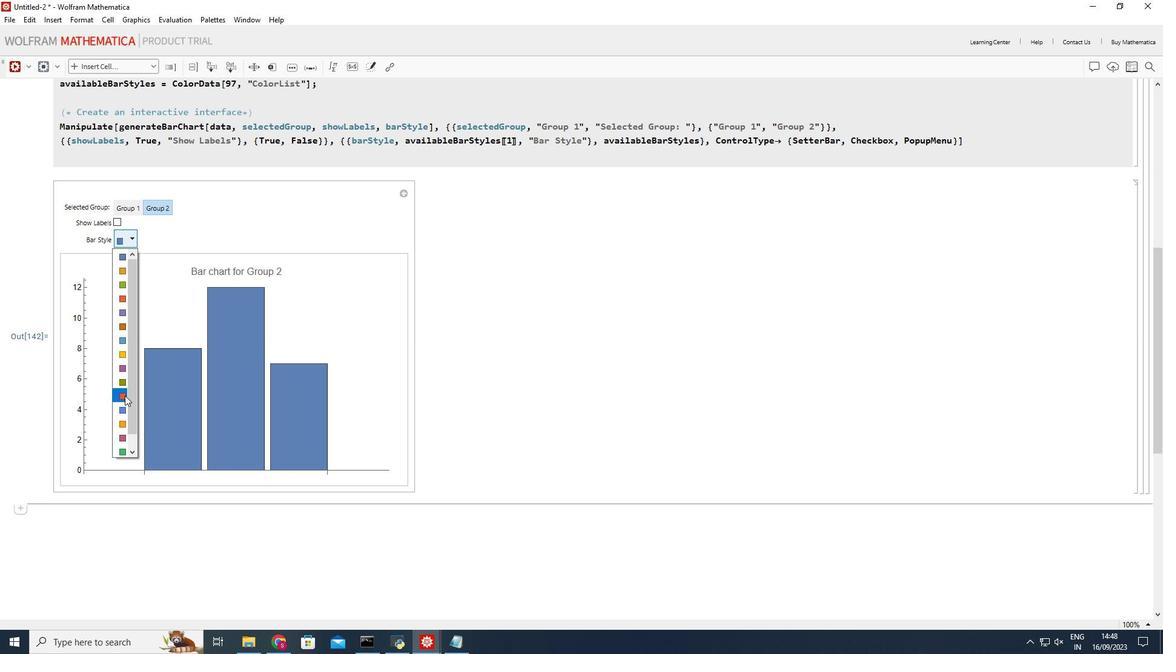 
Action: Mouse pressed left at (117, 388)
Screenshot: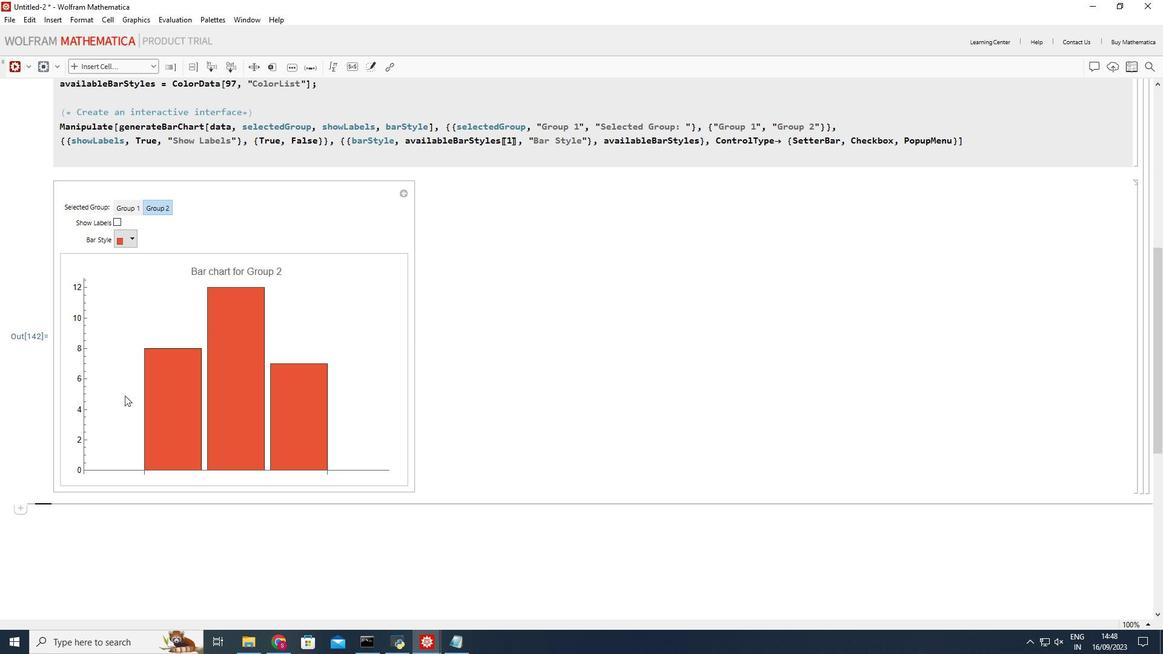 
Action: Mouse moved to (109, 212)
Screenshot: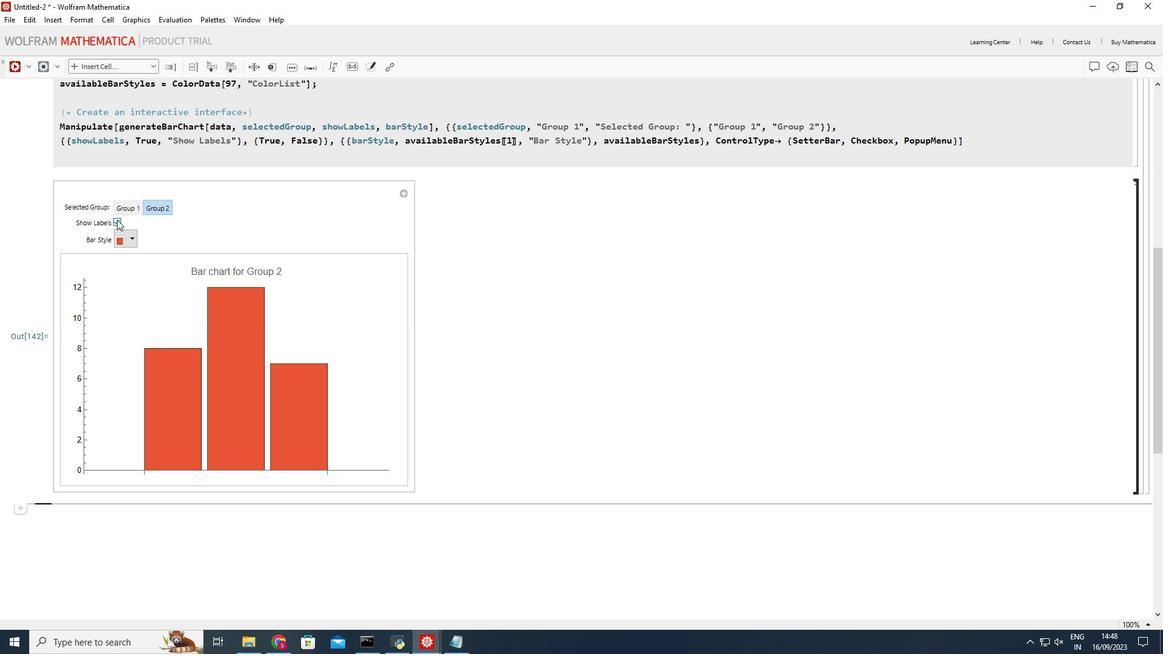 
Action: Mouse pressed left at (109, 212)
Screenshot: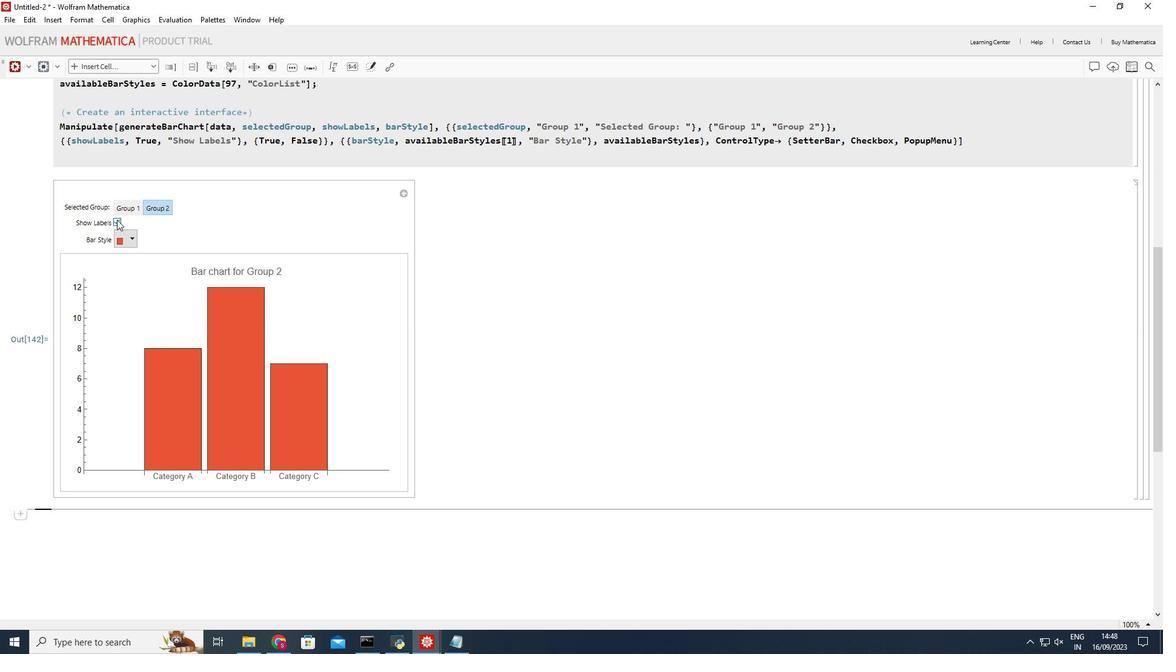 
Action: Mouse moved to (119, 201)
Screenshot: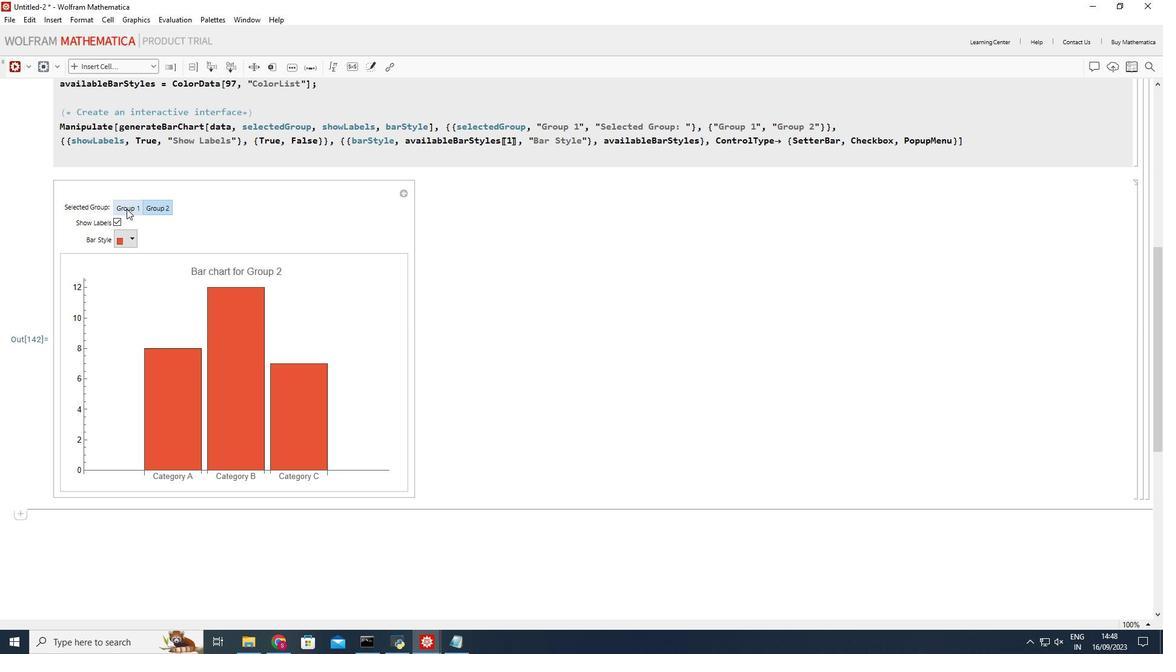 
Action: Mouse pressed left at (119, 201)
Screenshot: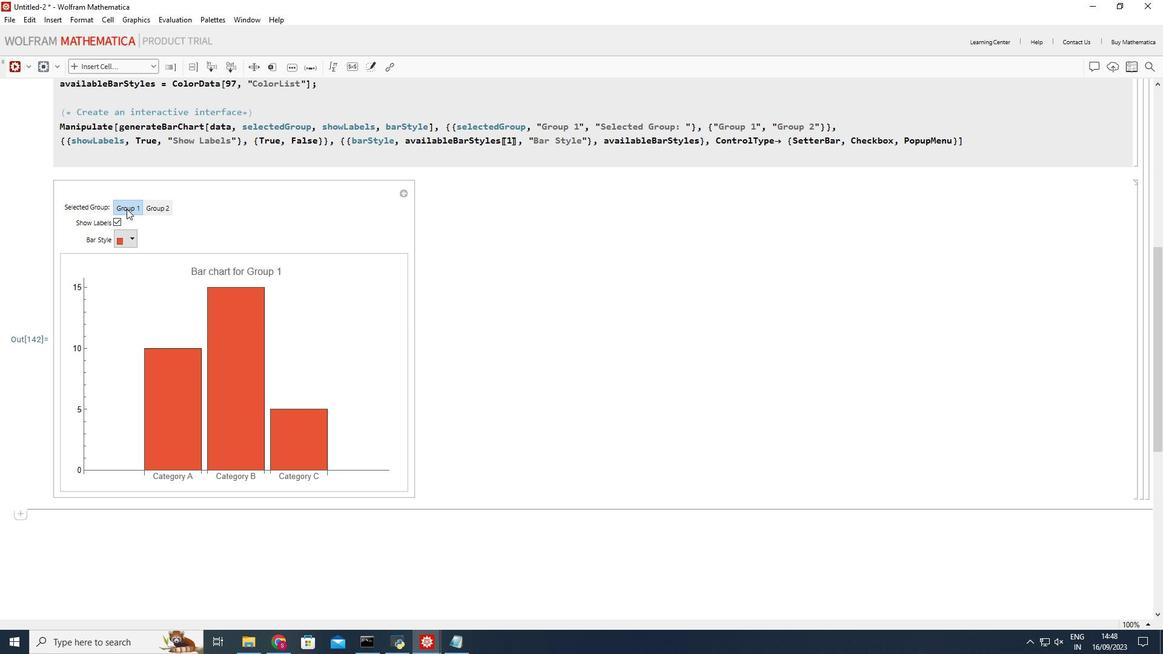 
Action: Mouse moved to (823, 371)
Screenshot: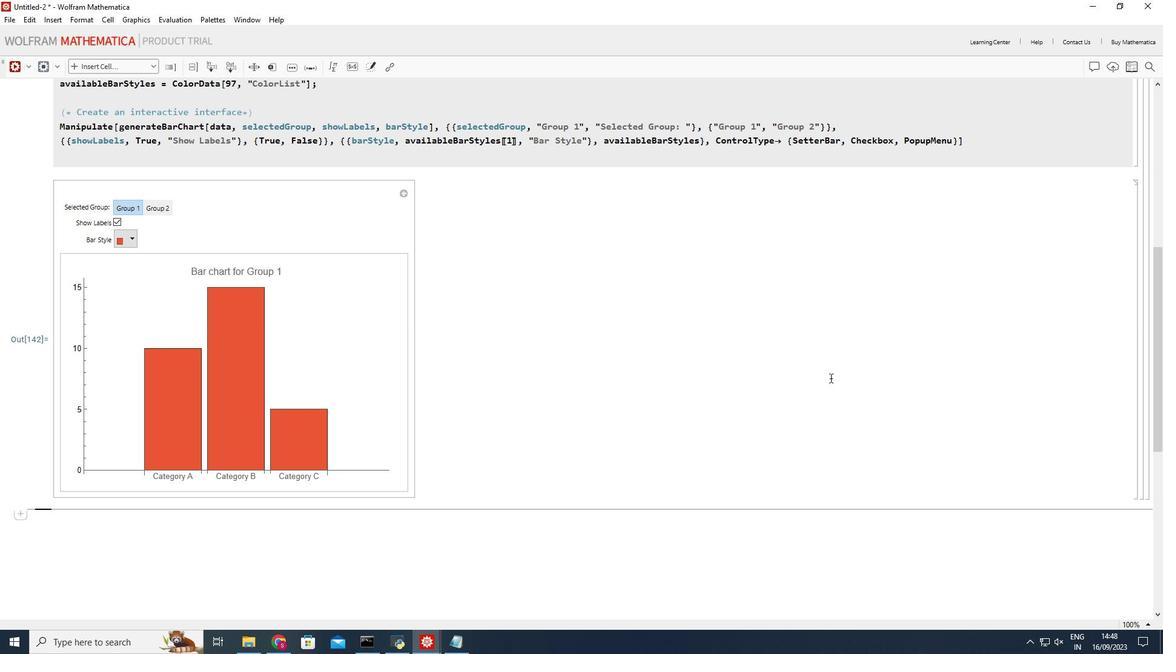 
Action: Mouse scrolled (823, 371) with delta (0, 0)
Screenshot: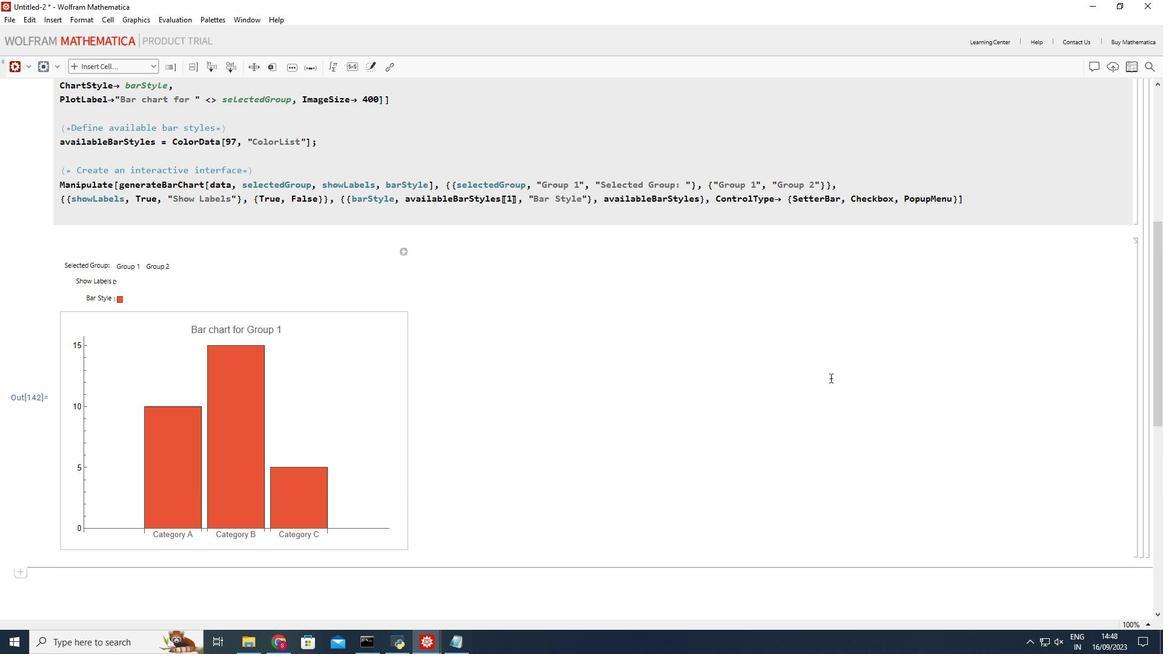 
